Task: Find connections with filter location Charthāwal with filter topic #futurewith filter profile language Spanish with filter current company CBTS with filter school Institute Of Marketing and Management with filter industry Desktop Computing Software Products with filter service category Health Insurance with filter keywords title Biologist
Action: Mouse moved to (510, 64)
Screenshot: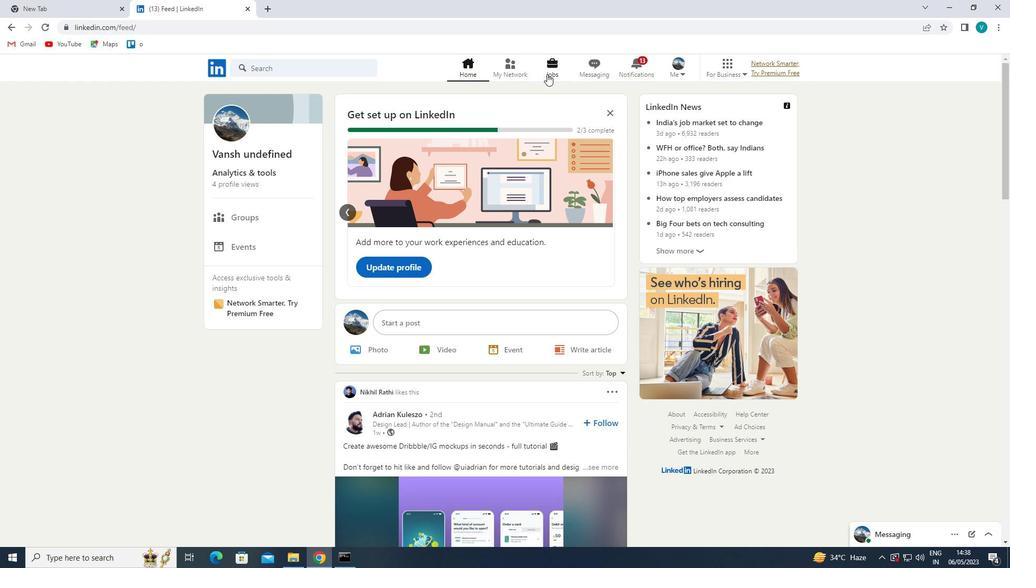 
Action: Mouse pressed left at (510, 64)
Screenshot: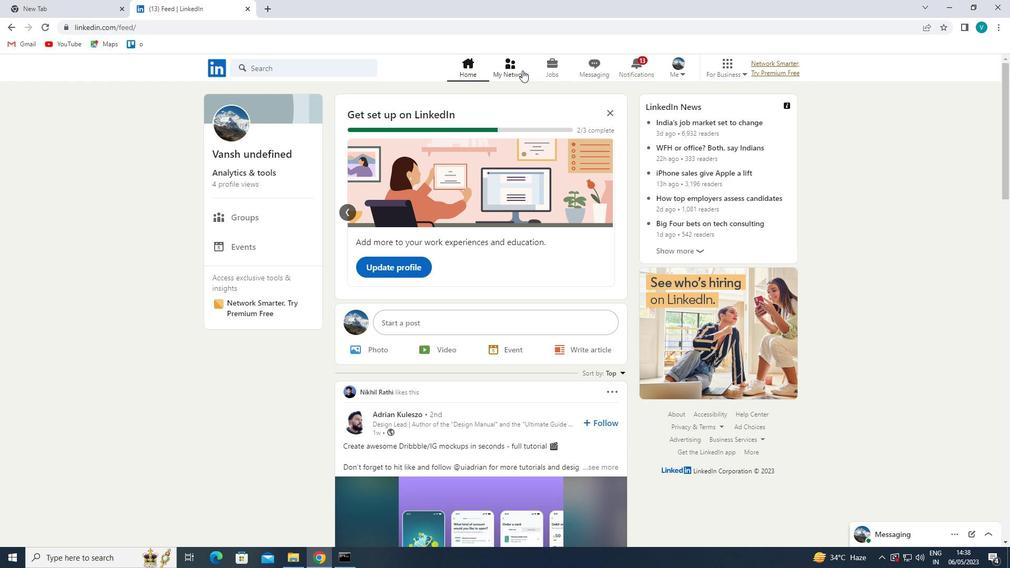 
Action: Mouse moved to (295, 122)
Screenshot: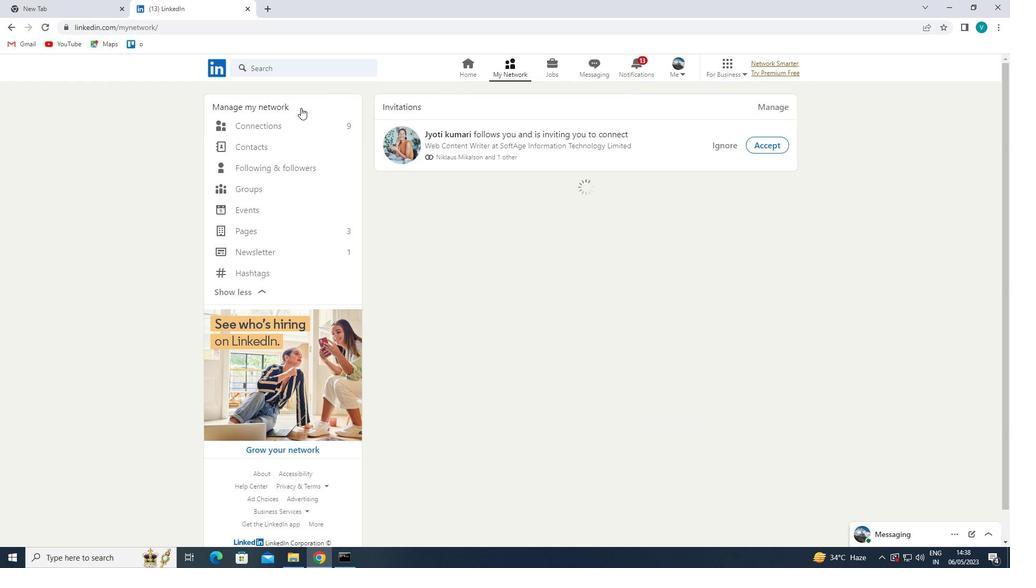 
Action: Mouse pressed left at (295, 122)
Screenshot: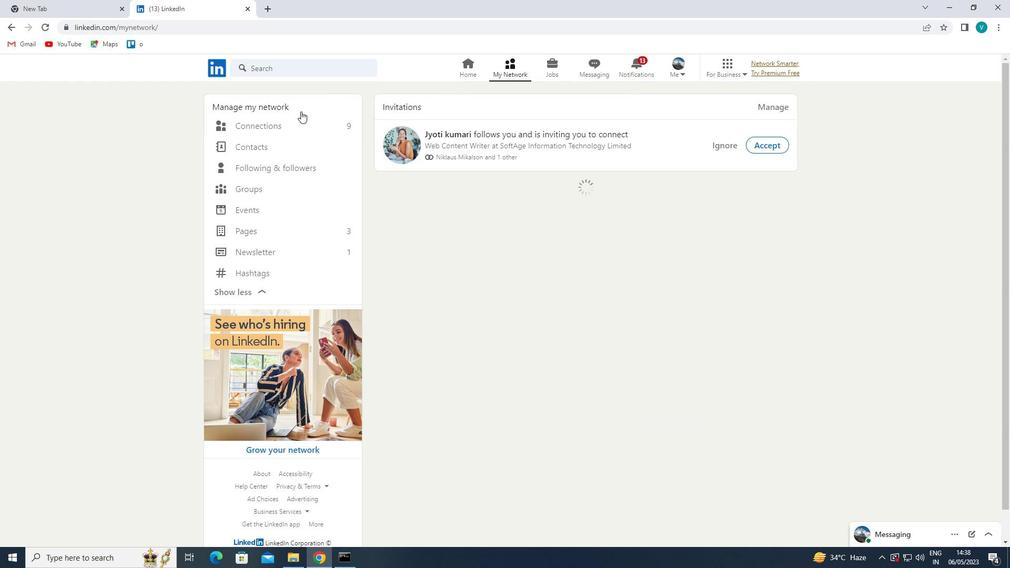 
Action: Mouse moved to (570, 129)
Screenshot: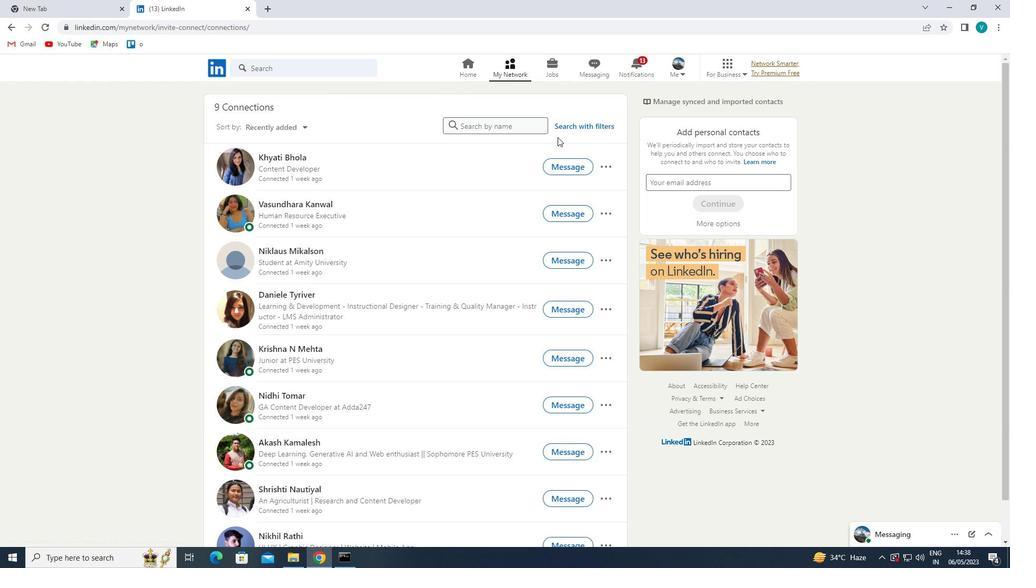 
Action: Mouse pressed left at (570, 129)
Screenshot: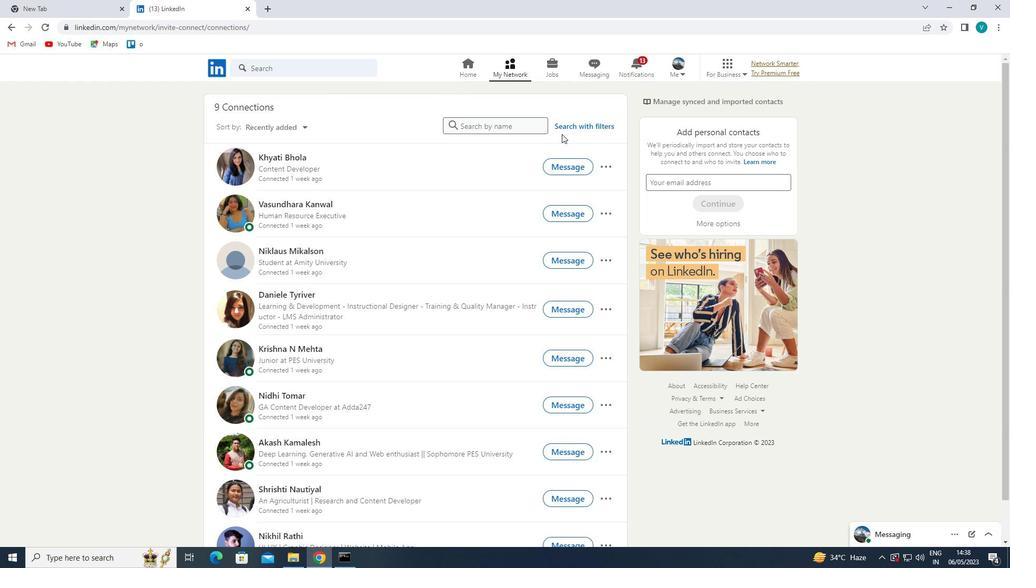 
Action: Mouse moved to (509, 100)
Screenshot: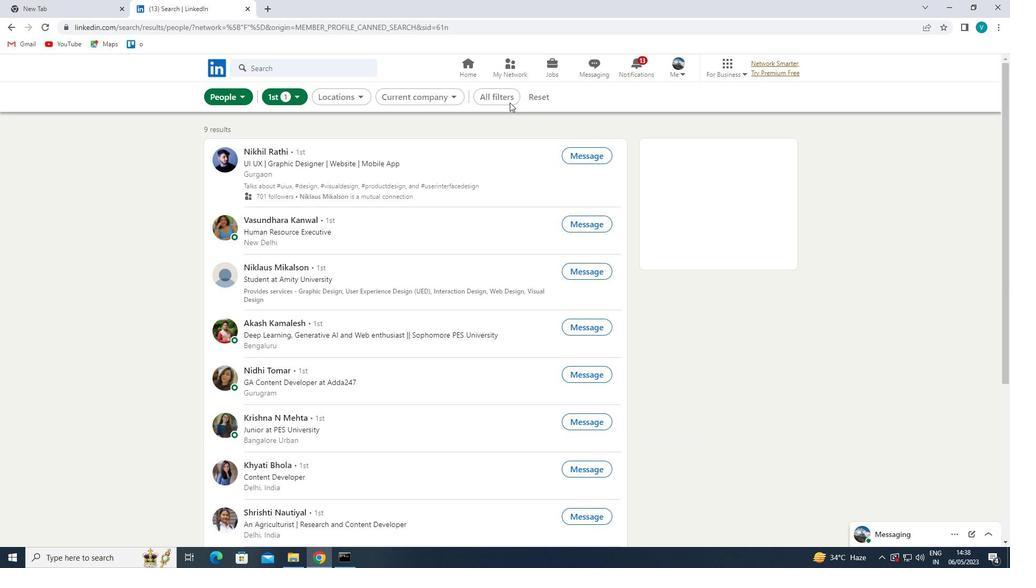 
Action: Mouse pressed left at (509, 100)
Screenshot: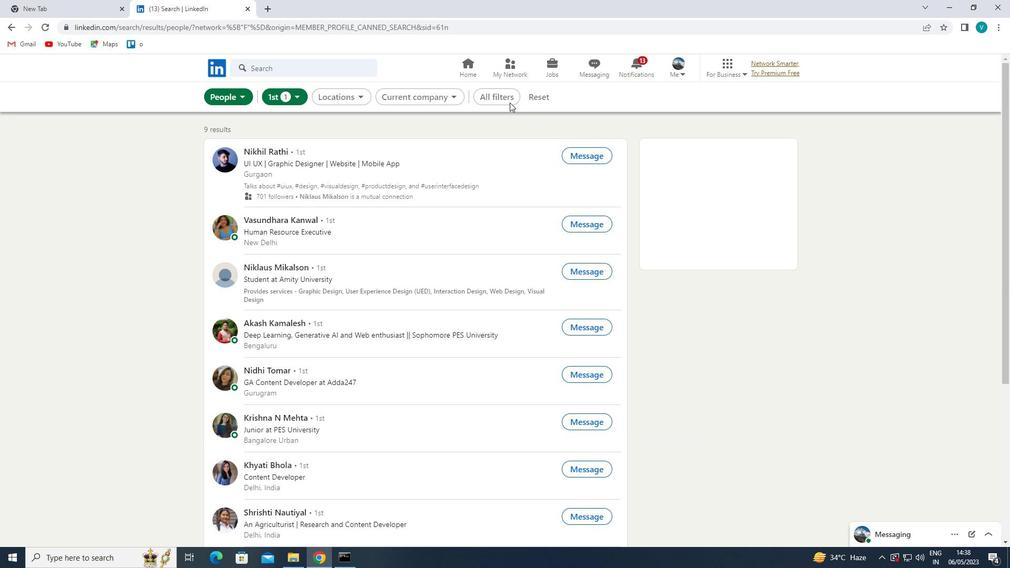 
Action: Mouse moved to (826, 193)
Screenshot: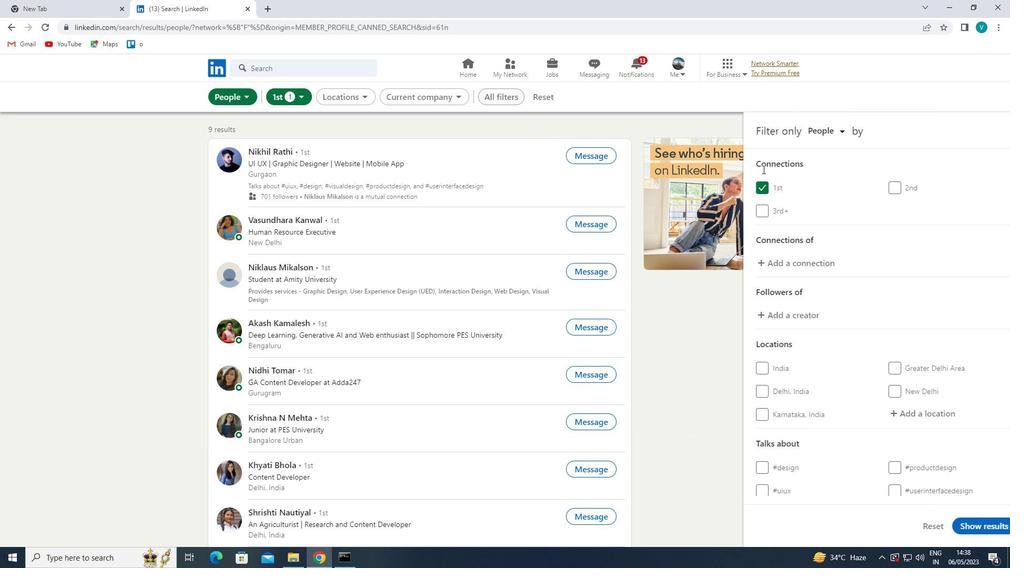 
Action: Mouse scrolled (826, 192) with delta (0, 0)
Screenshot: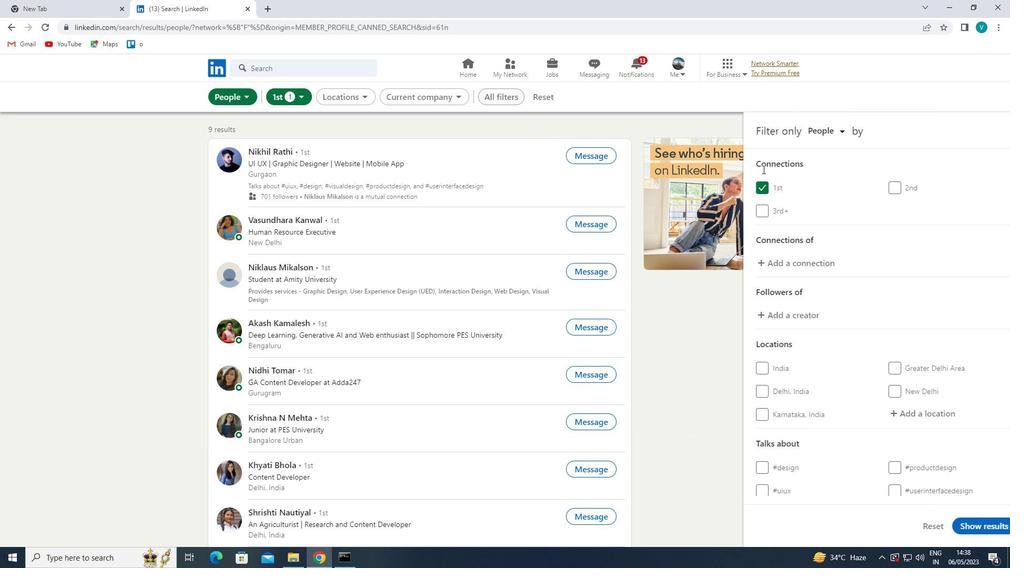 
Action: Mouse moved to (834, 200)
Screenshot: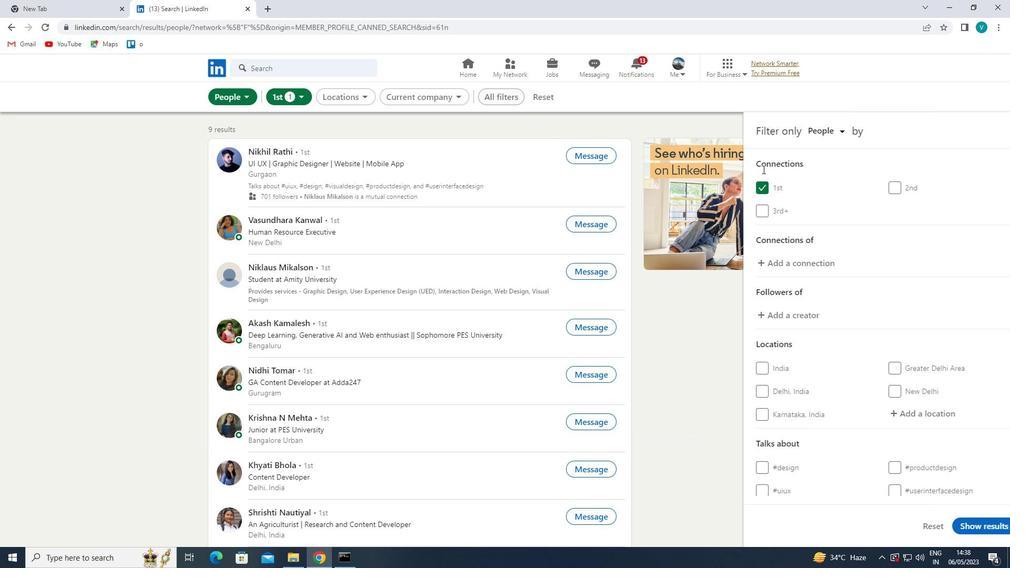 
Action: Mouse scrolled (834, 200) with delta (0, 0)
Screenshot: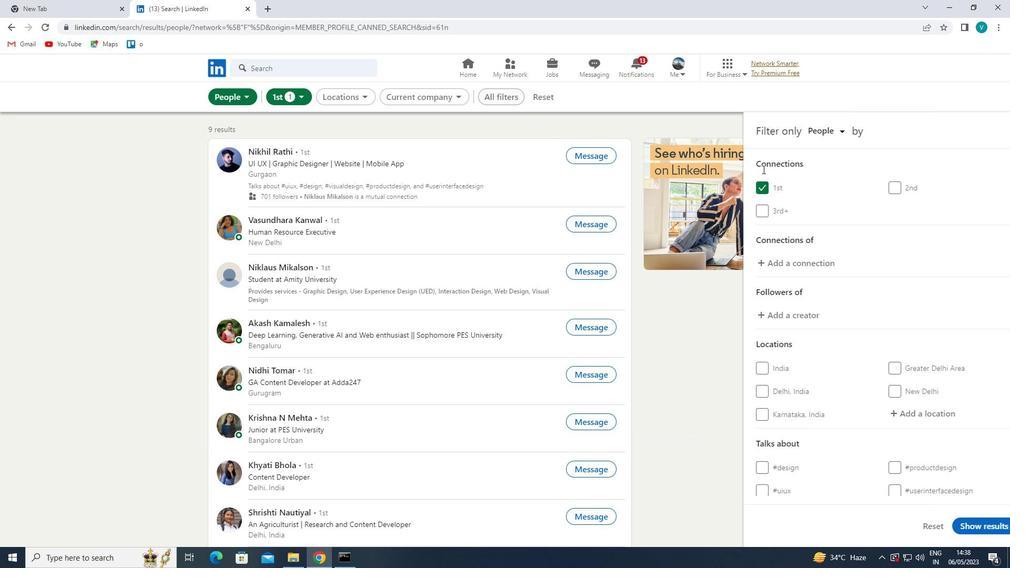 
Action: Mouse moved to (837, 203)
Screenshot: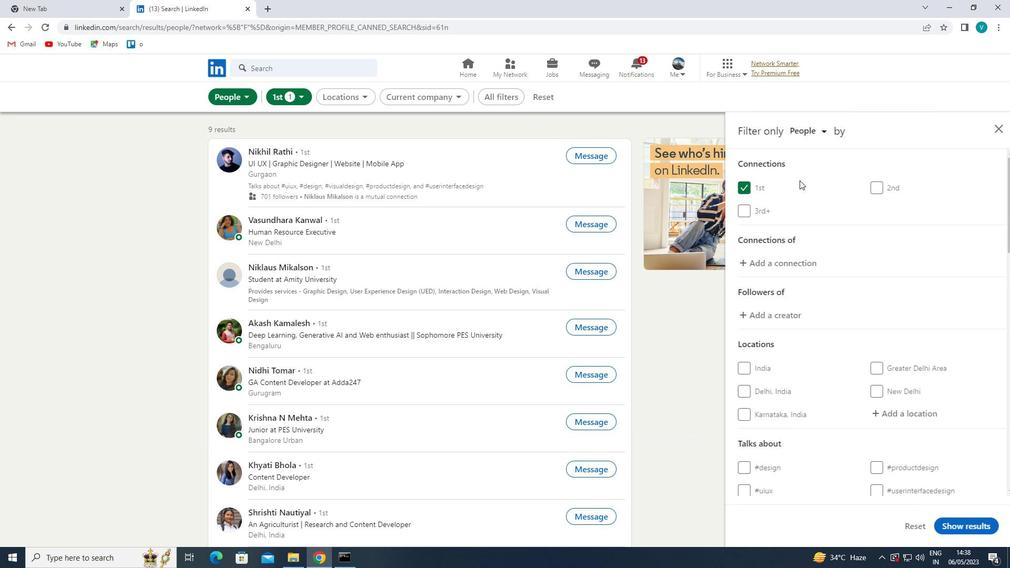 
Action: Mouse scrolled (837, 202) with delta (0, 0)
Screenshot: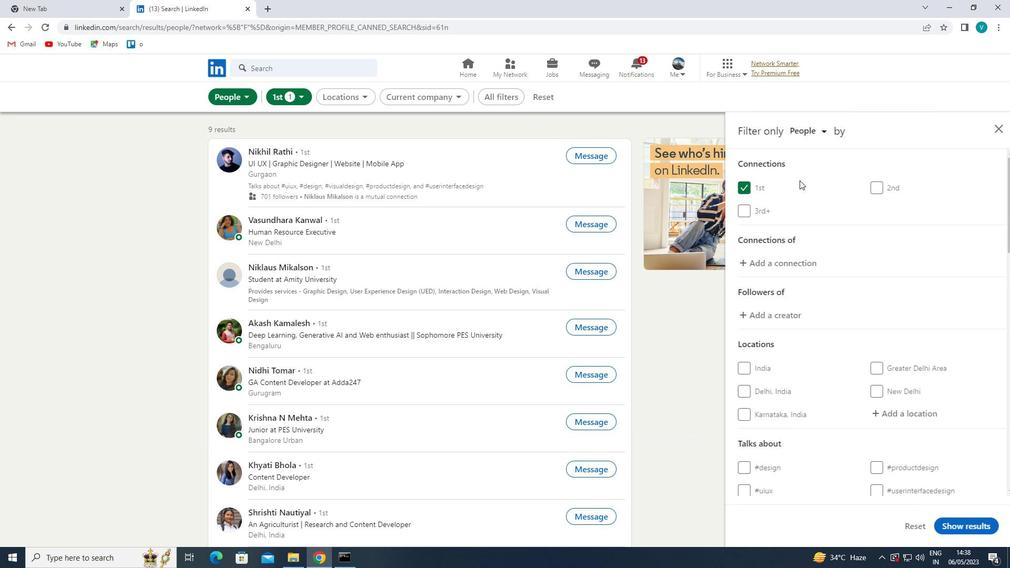 
Action: Mouse moved to (915, 260)
Screenshot: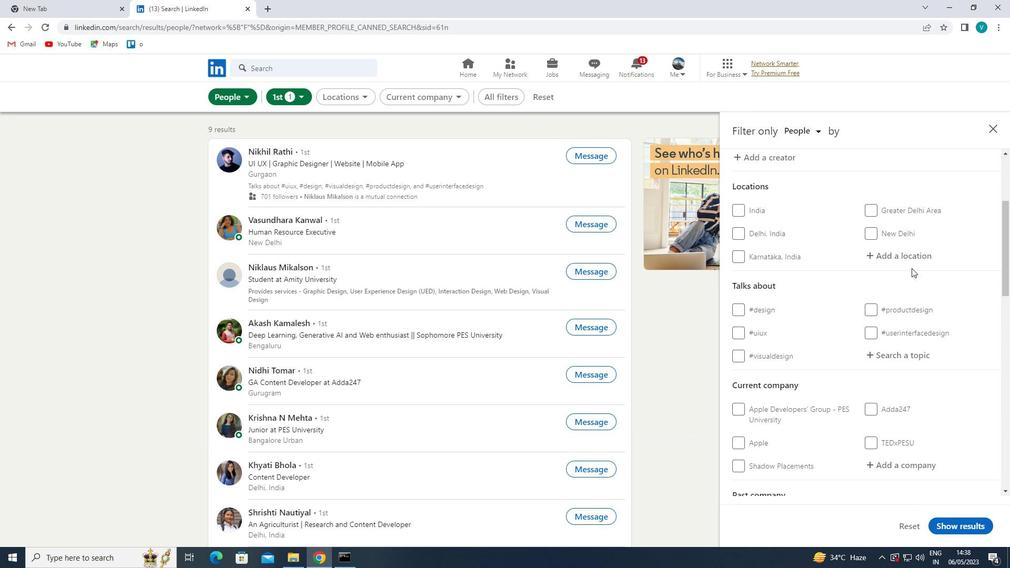 
Action: Mouse pressed left at (915, 260)
Screenshot: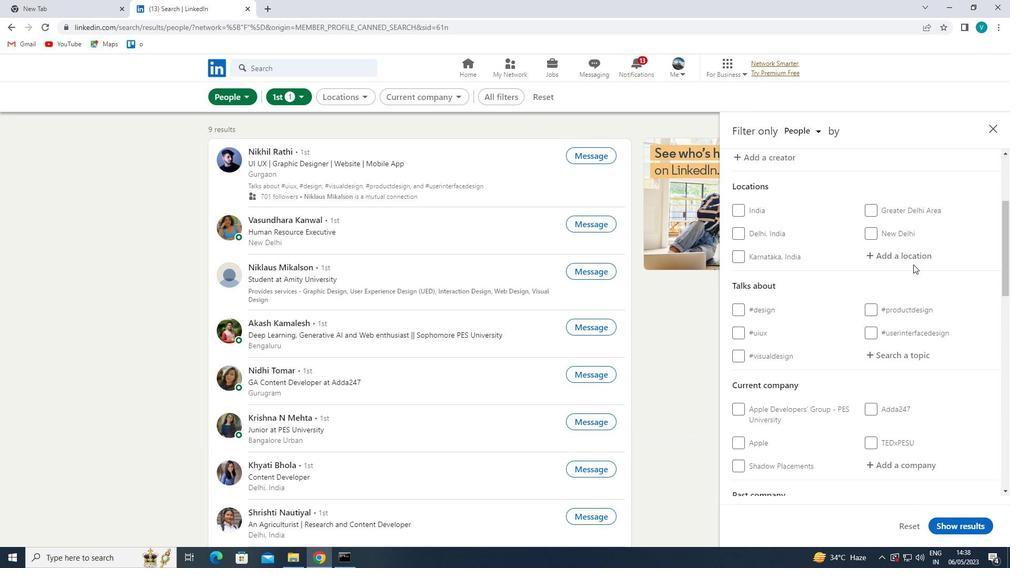
Action: Mouse moved to (690, 207)
Screenshot: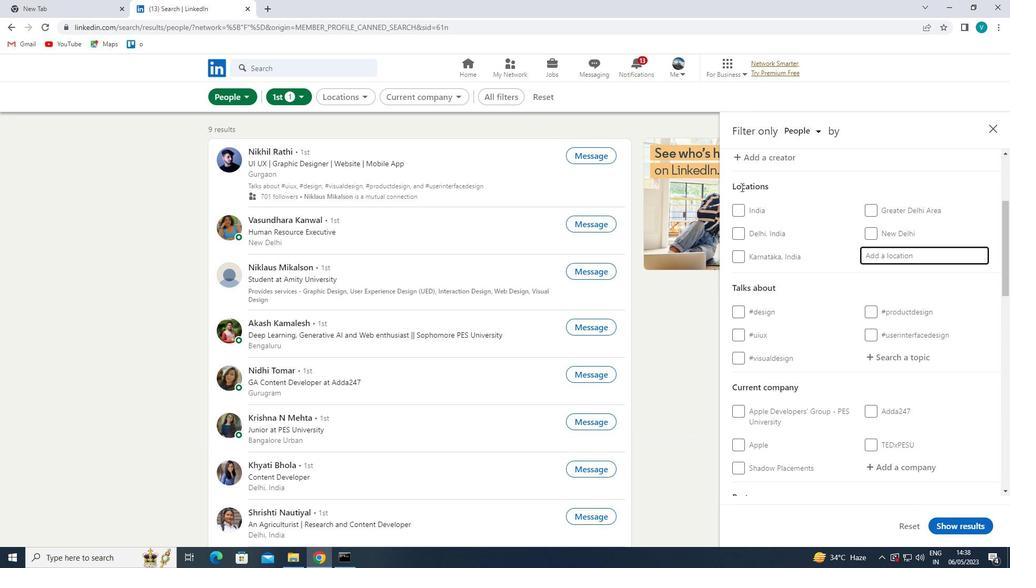 
Action: Key pressed <Key.shift>
Screenshot: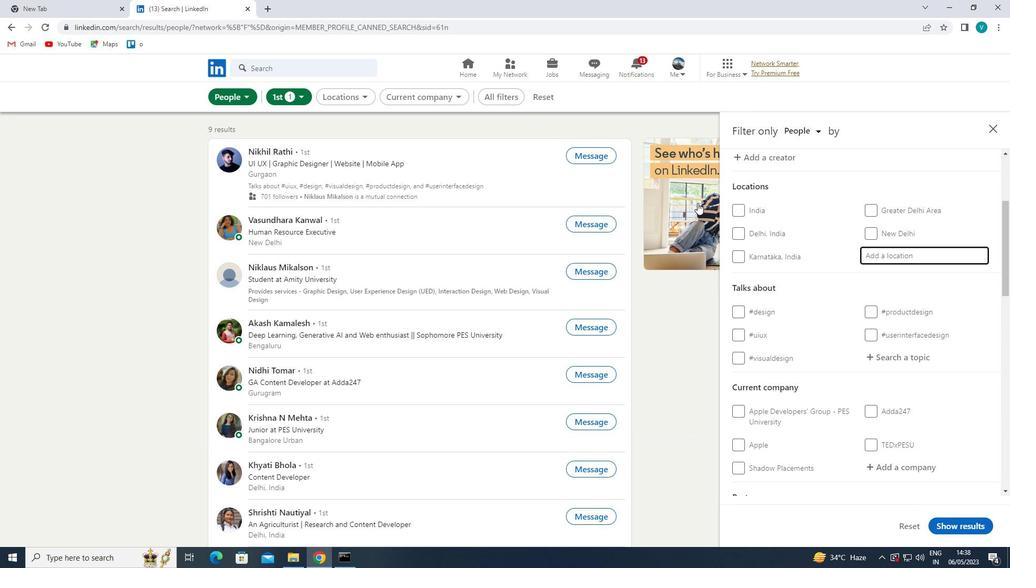 
Action: Mouse moved to (689, 208)
Screenshot: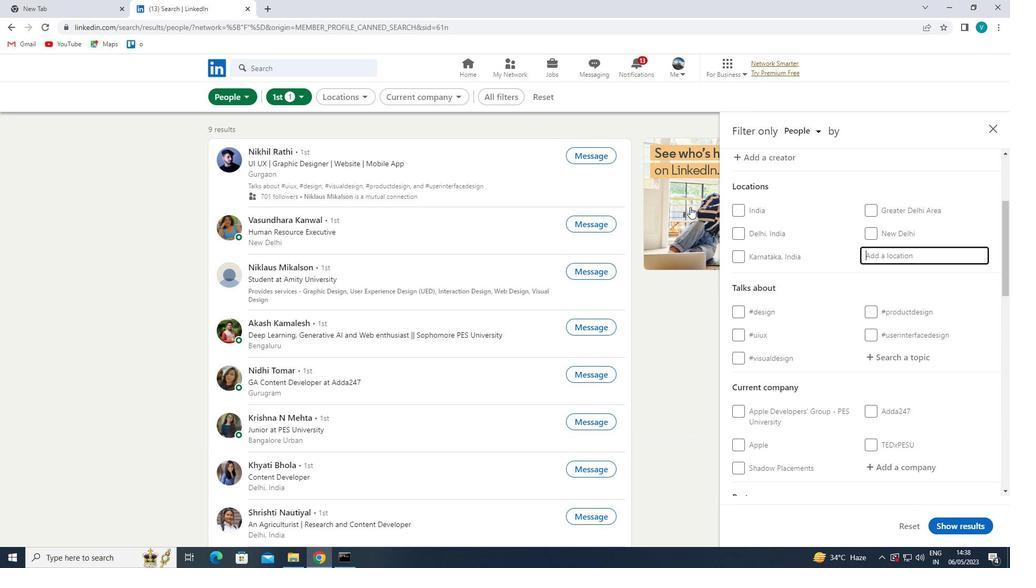 
Action: Key pressed CH
Screenshot: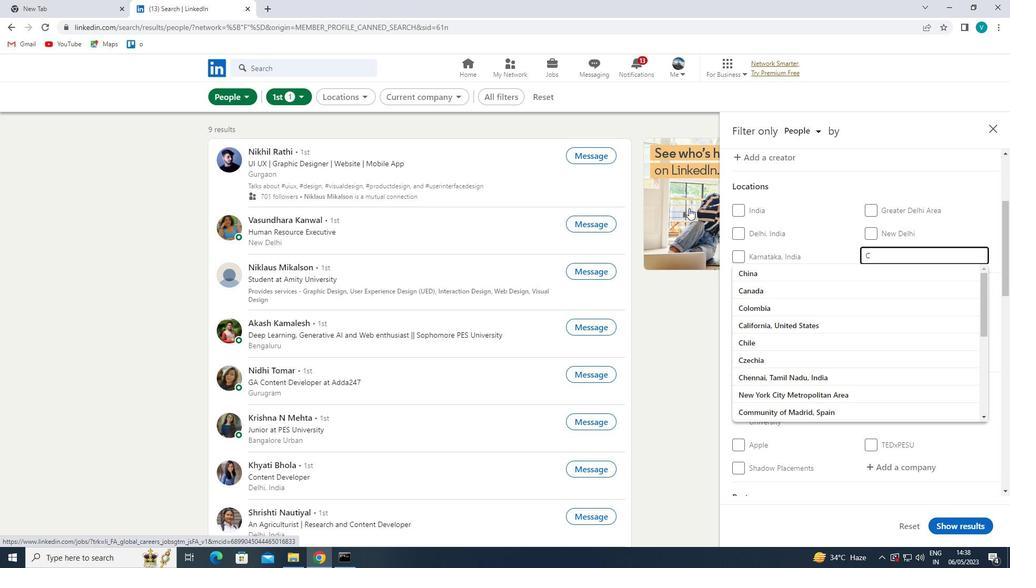
Action: Mouse moved to (689, 208)
Screenshot: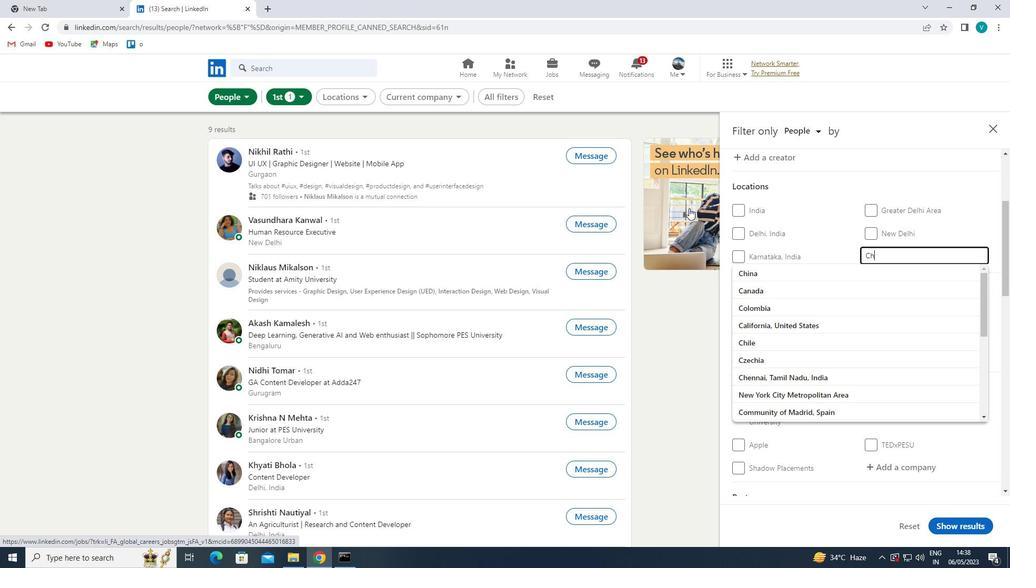 
Action: Key pressed A
Screenshot: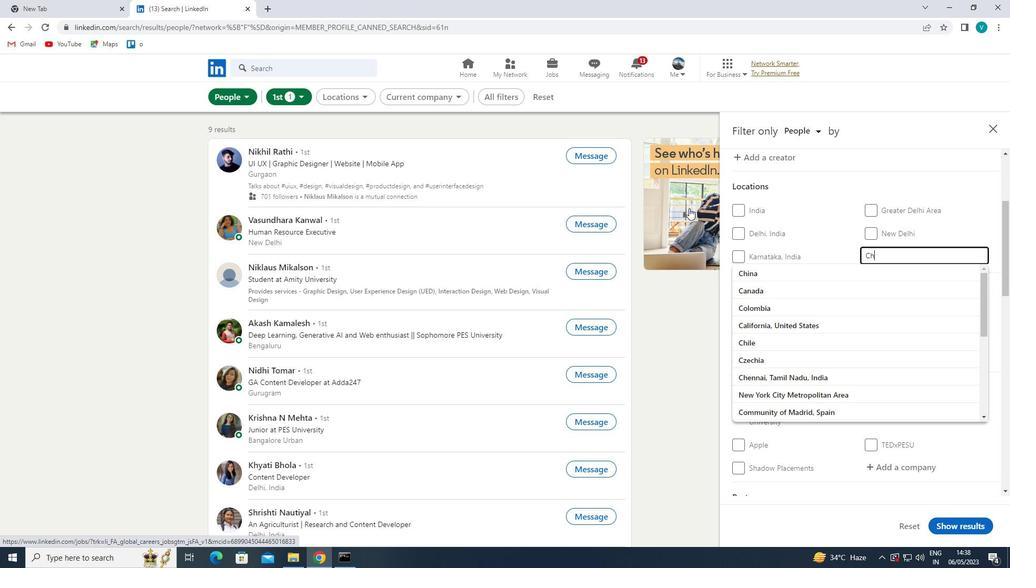 
Action: Mouse moved to (682, 213)
Screenshot: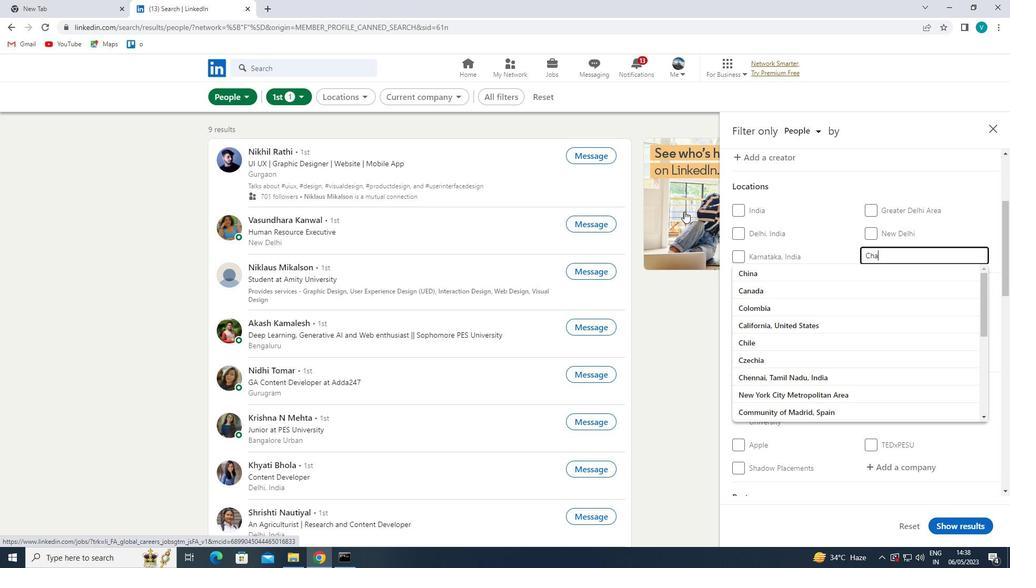 
Action: Key pressed R
Screenshot: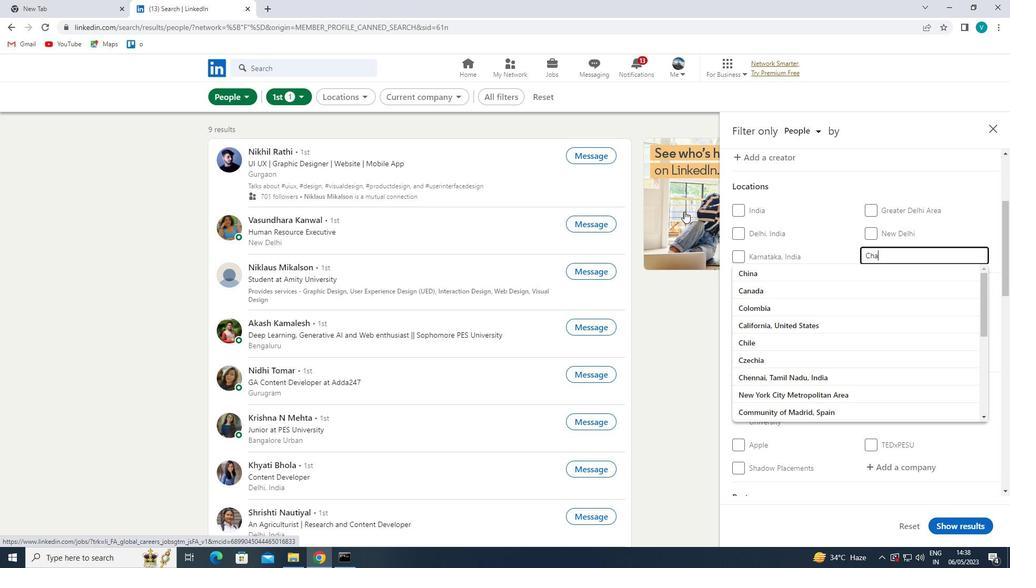 
Action: Mouse moved to (680, 214)
Screenshot: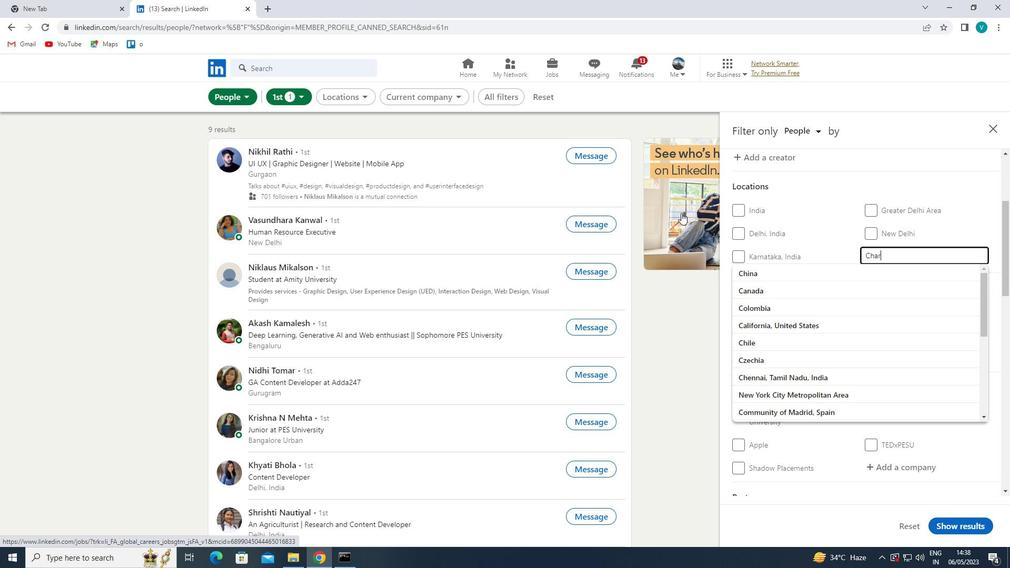
Action: Key pressed T
Screenshot: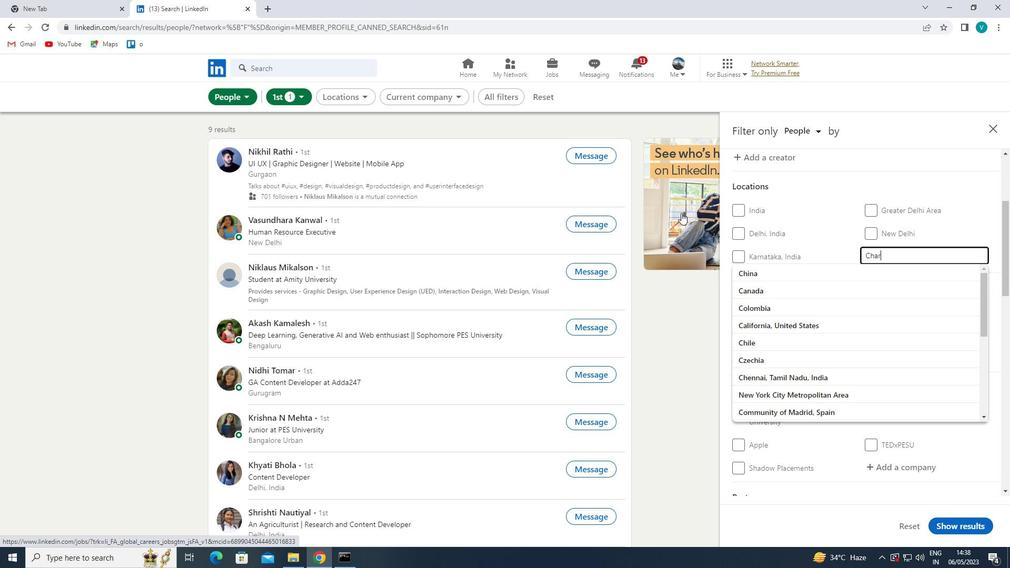 
Action: Mouse moved to (679, 214)
Screenshot: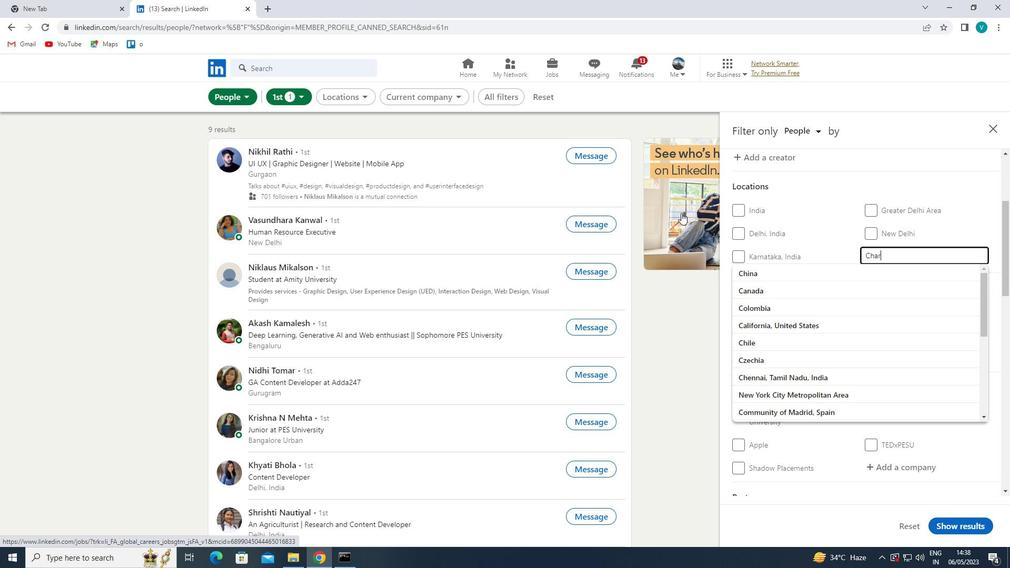 
Action: Key pressed HAWAL
Screenshot: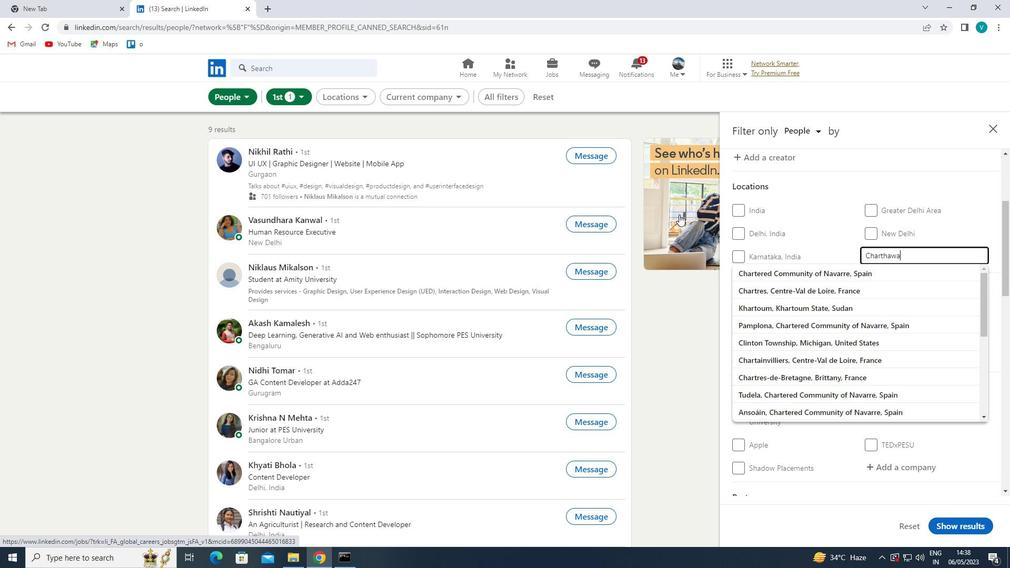 
Action: Mouse moved to (849, 259)
Screenshot: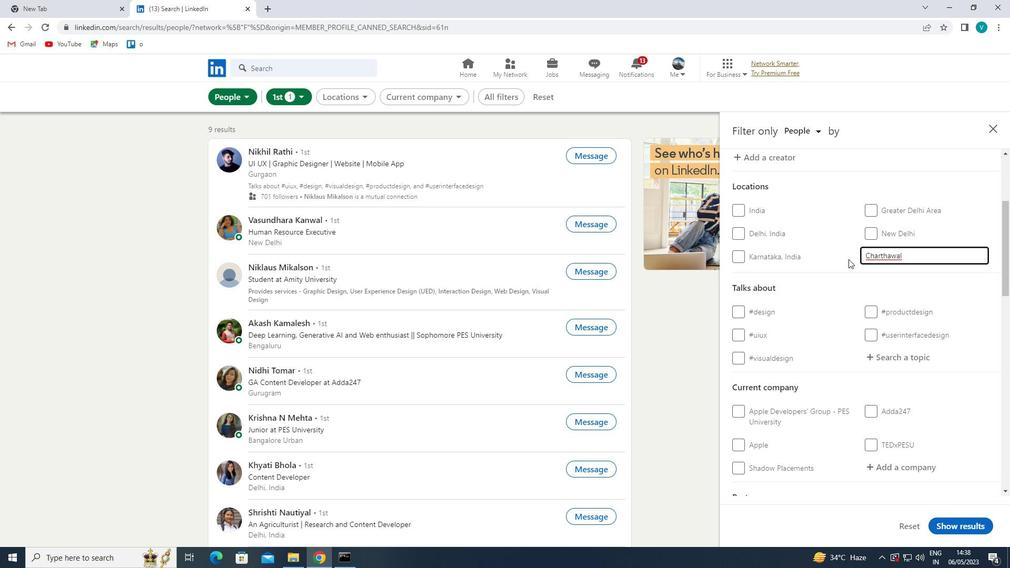 
Action: Mouse pressed left at (849, 259)
Screenshot: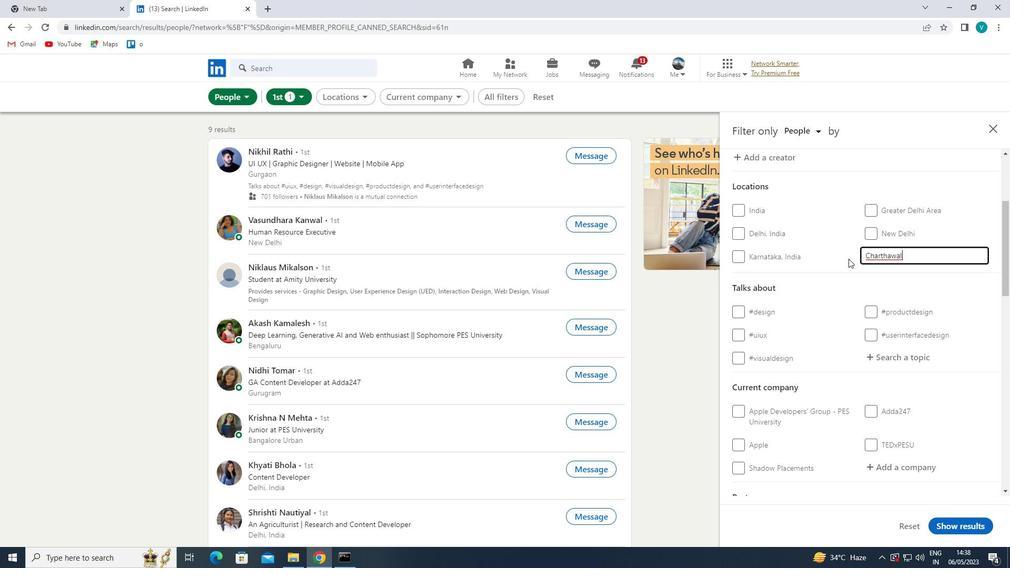 
Action: Mouse scrolled (849, 258) with delta (0, 0)
Screenshot: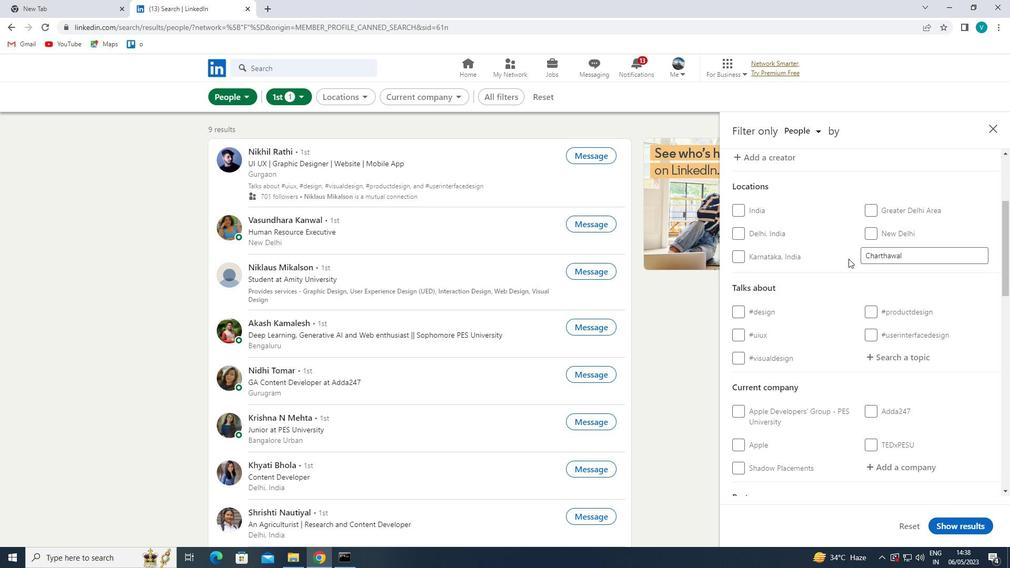 
Action: Mouse scrolled (849, 258) with delta (0, 0)
Screenshot: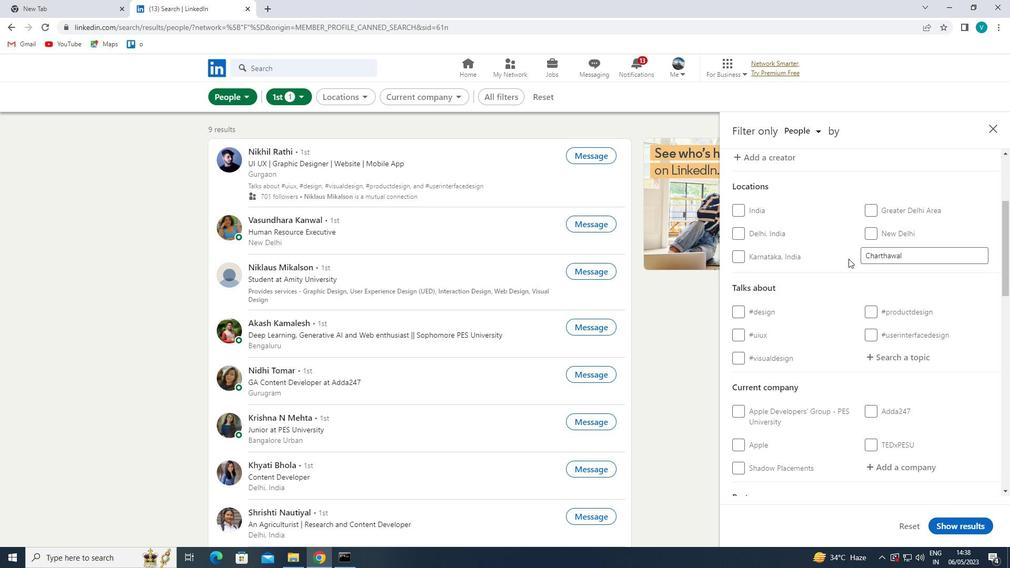 
Action: Mouse moved to (899, 246)
Screenshot: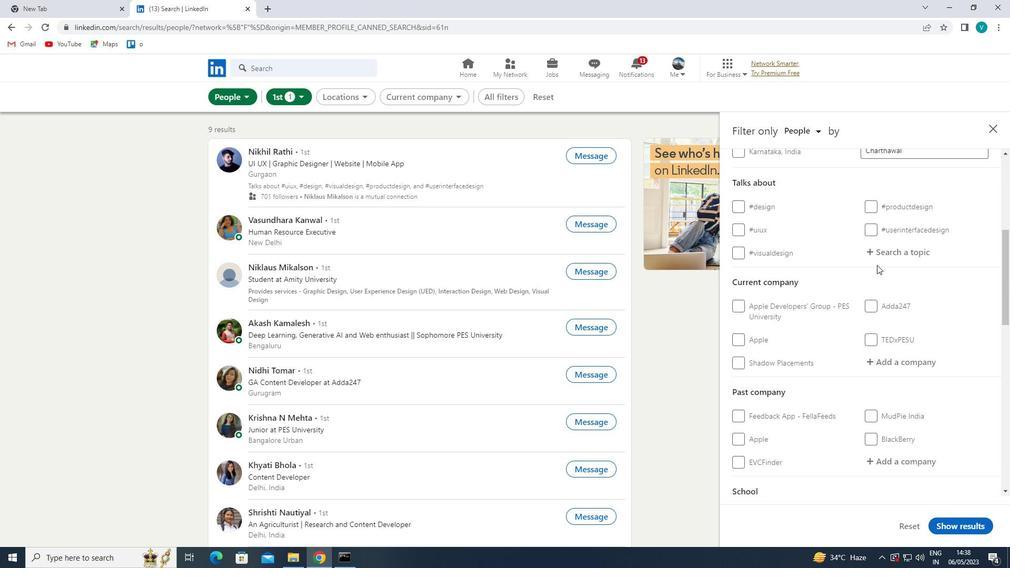 
Action: Mouse pressed left at (899, 246)
Screenshot: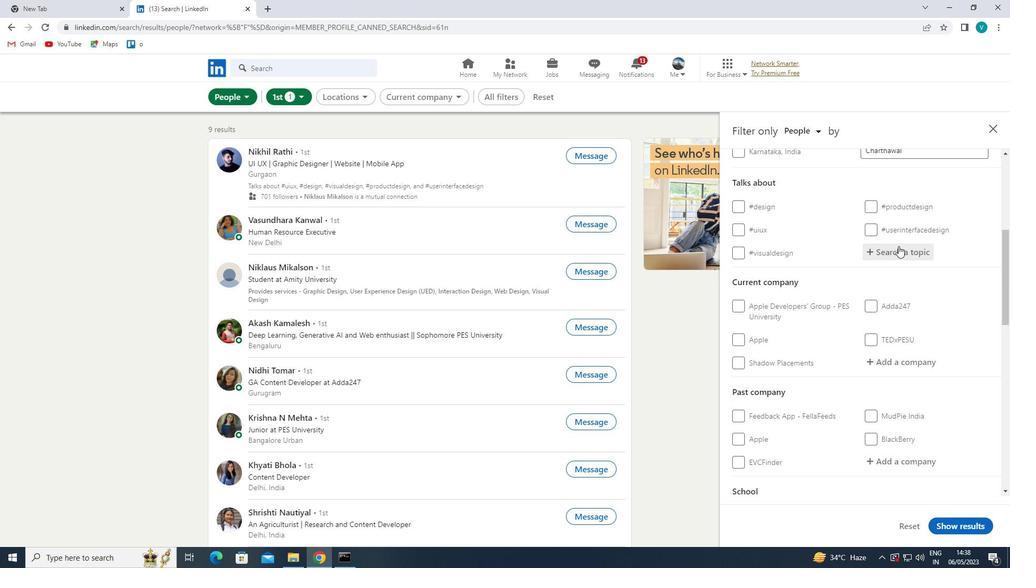
Action: Mouse moved to (815, 195)
Screenshot: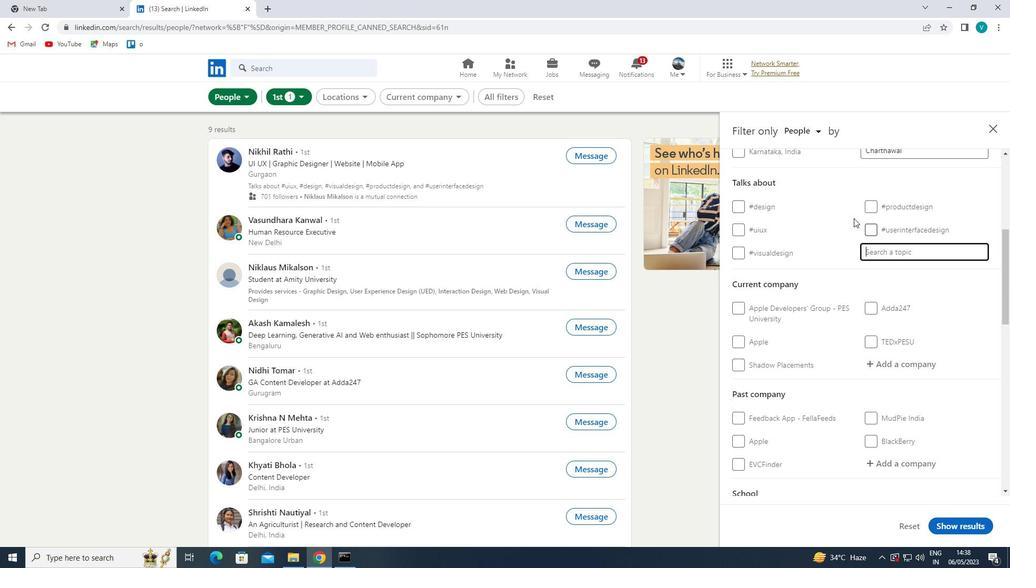 
Action: Key pressed FUTURE
Screenshot: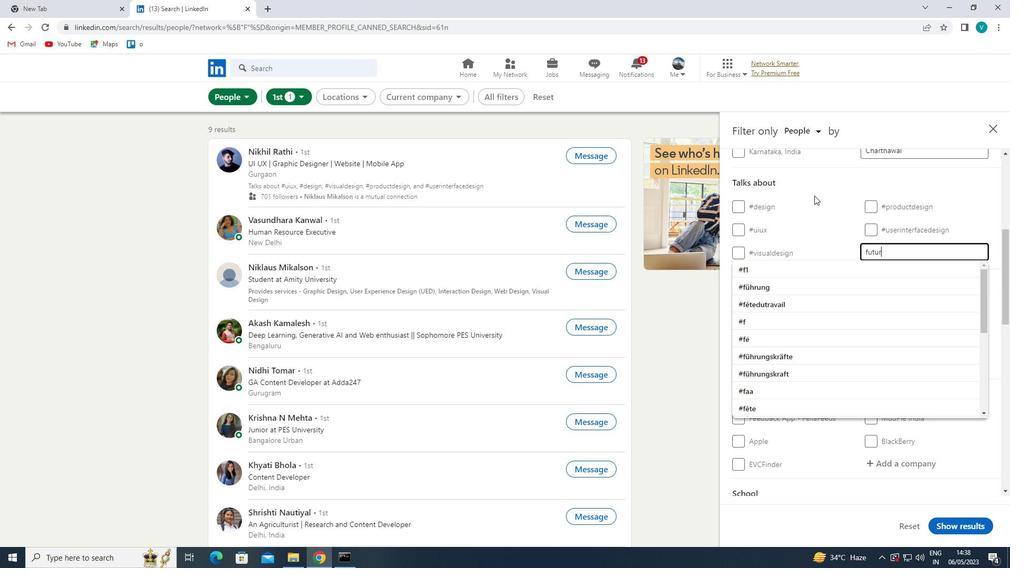 
Action: Mouse moved to (811, 274)
Screenshot: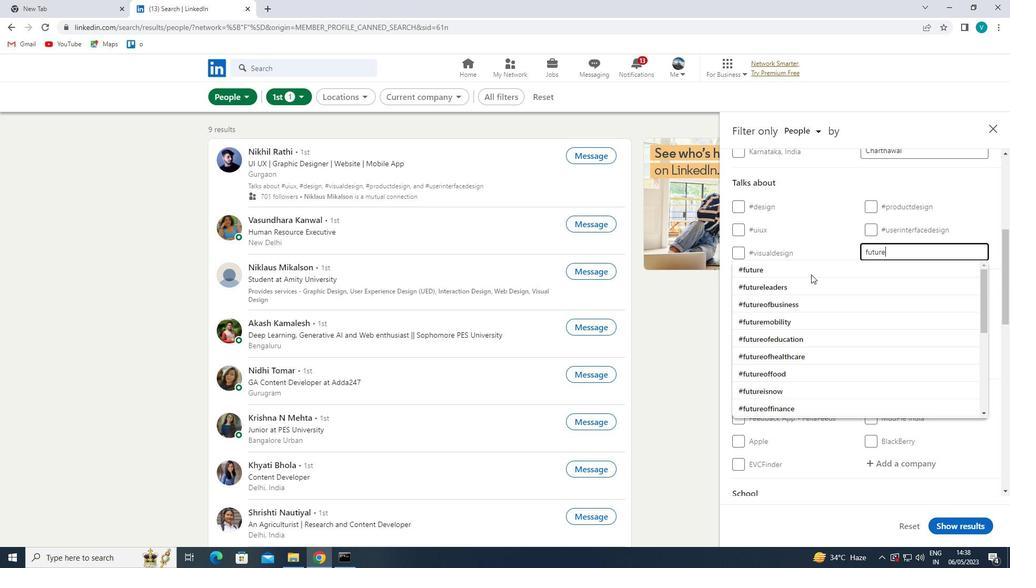 
Action: Mouse pressed left at (811, 274)
Screenshot: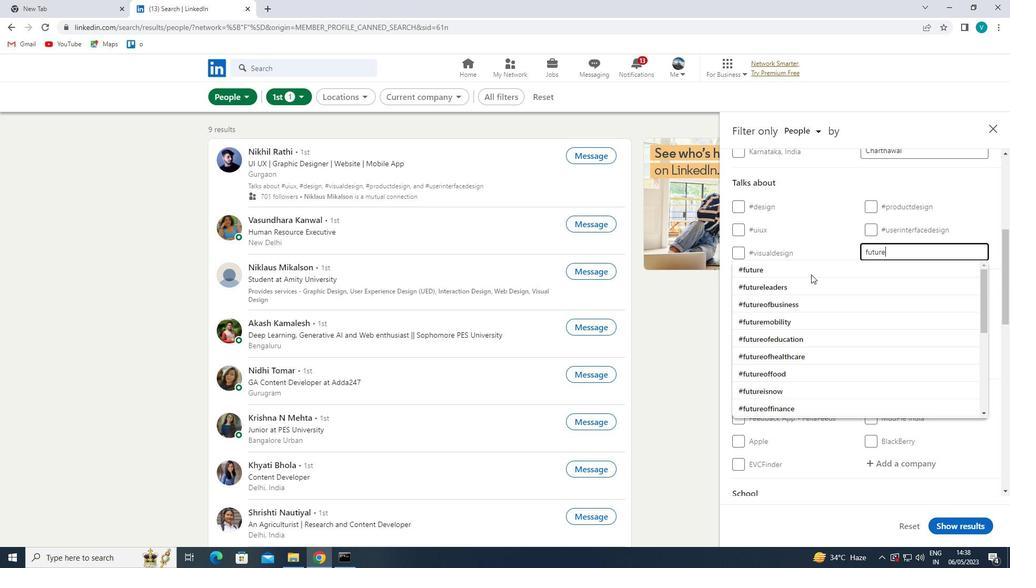 
Action: Mouse moved to (815, 271)
Screenshot: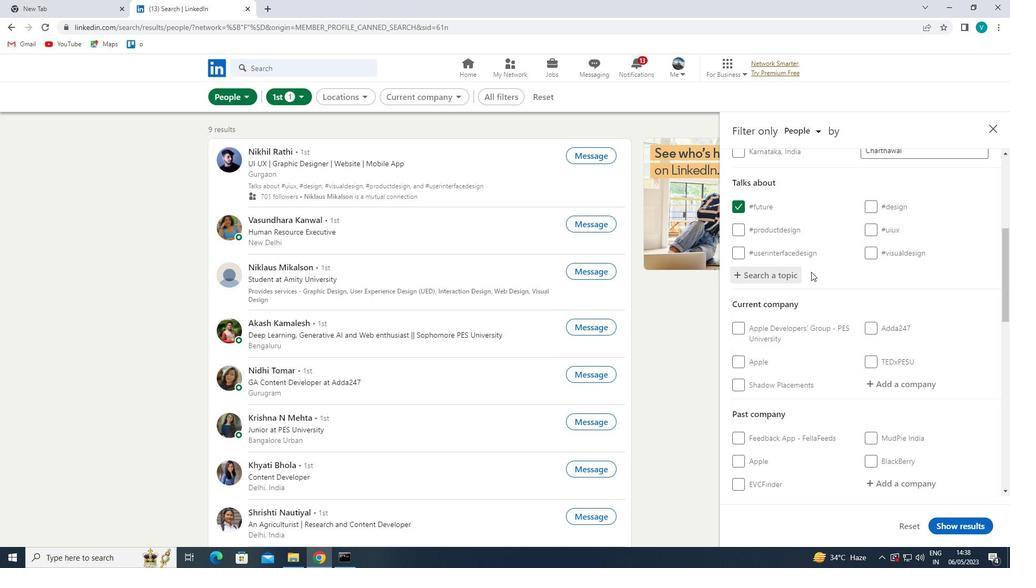 
Action: Mouse scrolled (815, 270) with delta (0, 0)
Screenshot: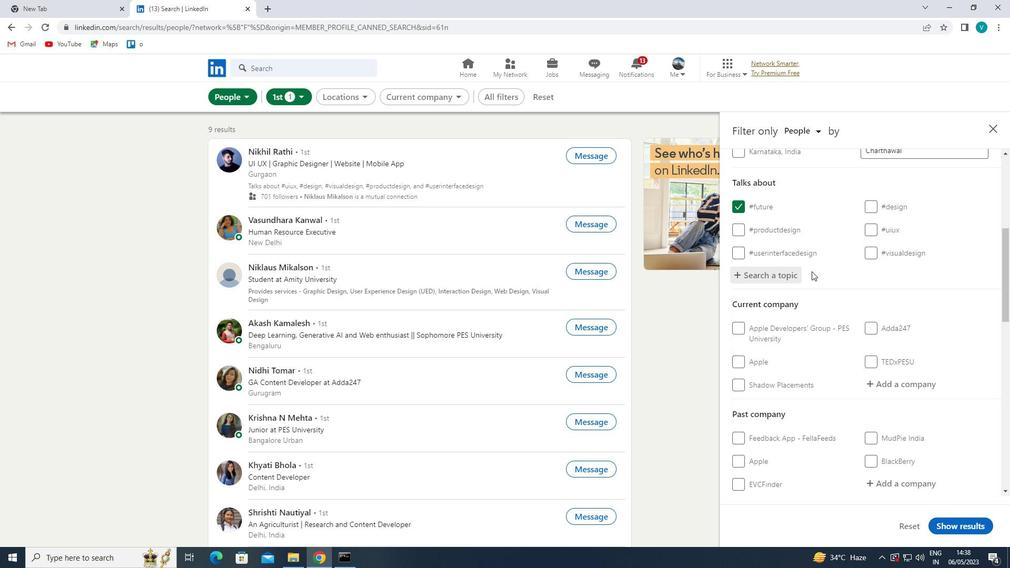 
Action: Mouse moved to (818, 272)
Screenshot: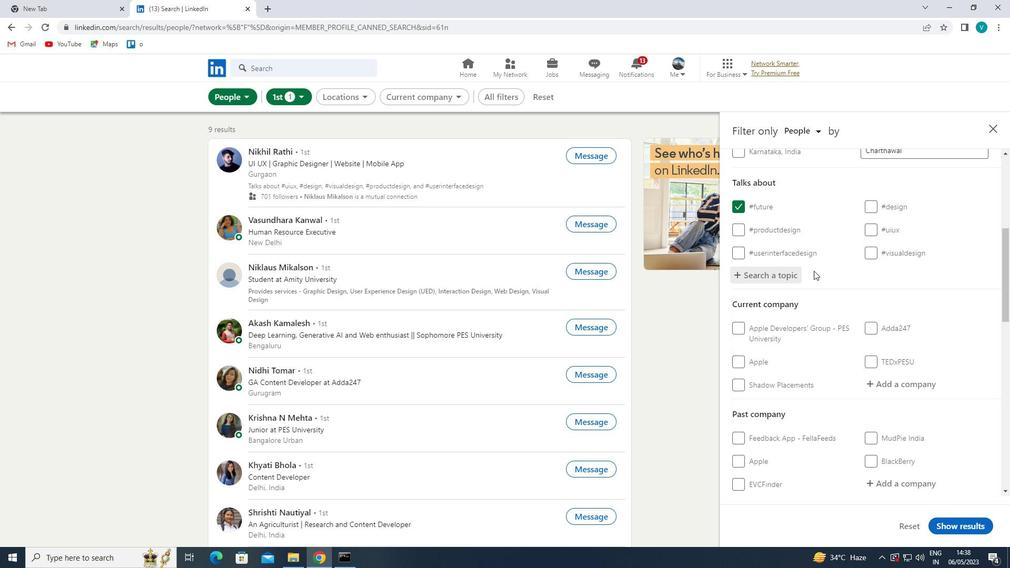
Action: Mouse scrolled (818, 271) with delta (0, 0)
Screenshot: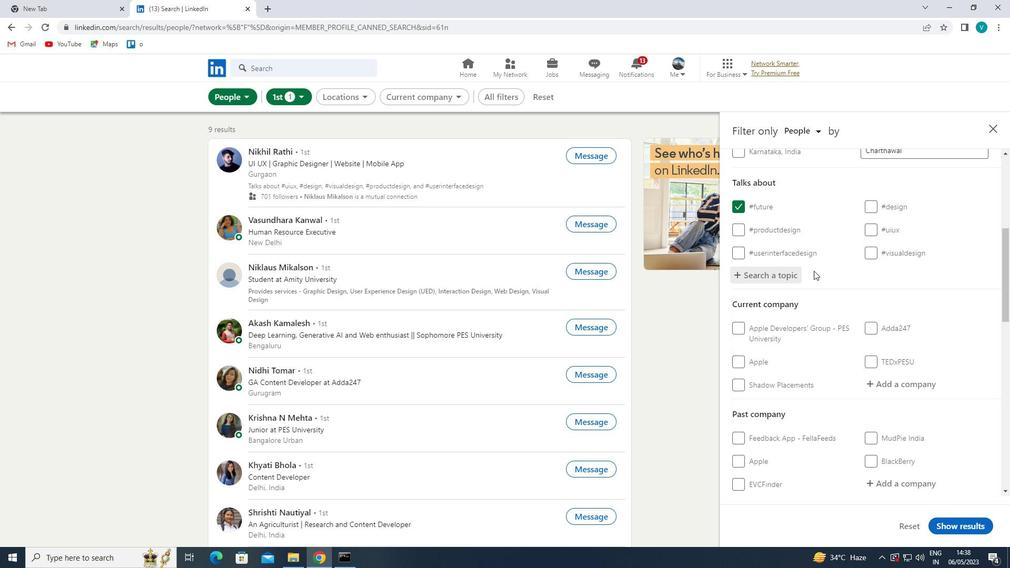 
Action: Mouse moved to (891, 281)
Screenshot: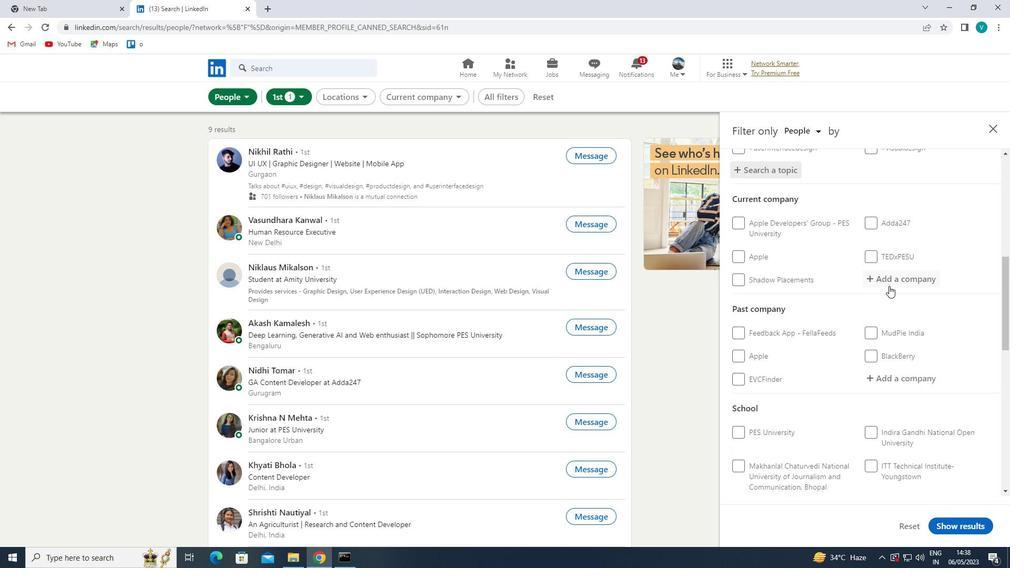 
Action: Mouse pressed left at (891, 281)
Screenshot: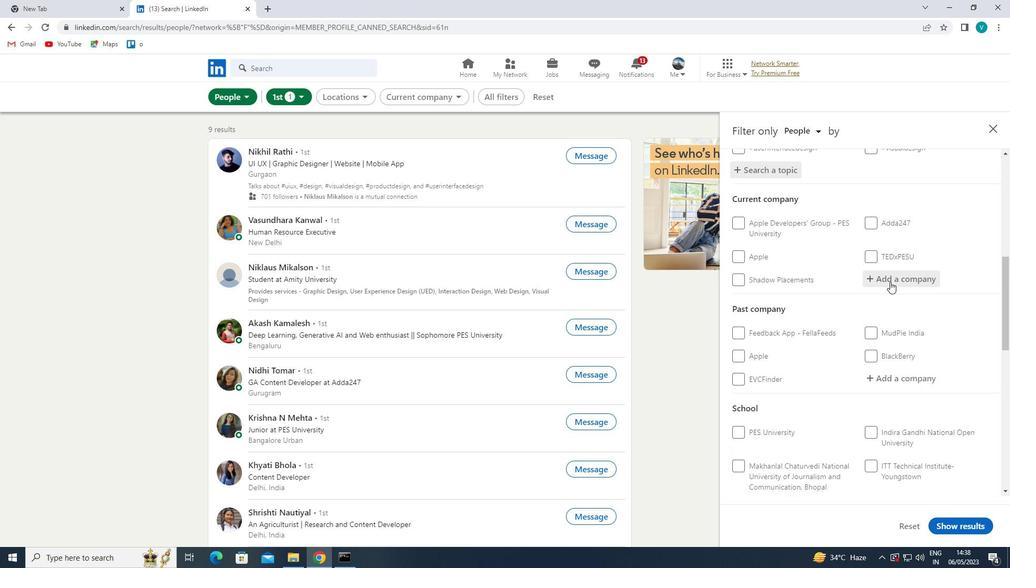 
Action: Mouse moved to (895, 278)
Screenshot: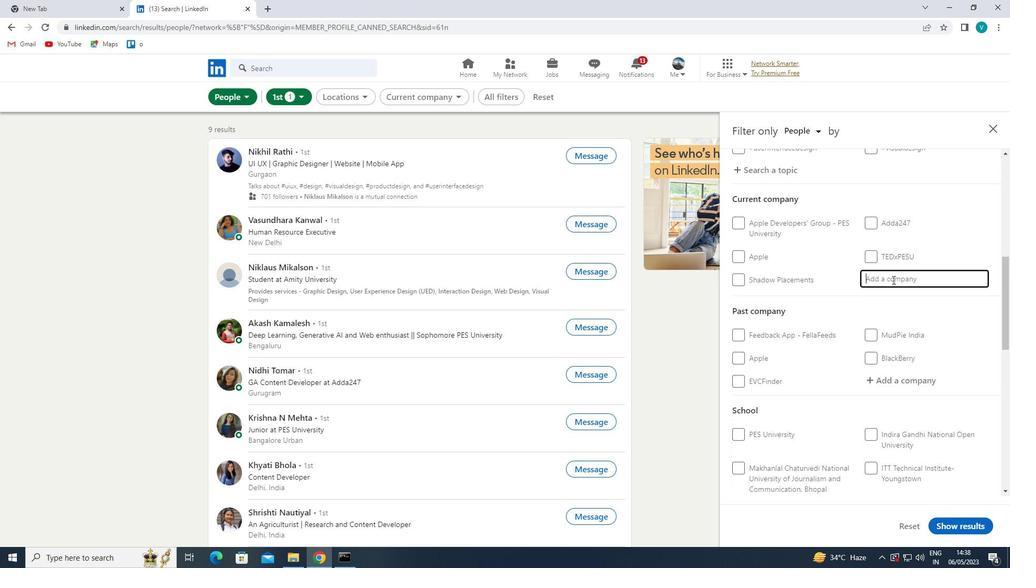 
Action: Key pressed <Key.shift>C
Screenshot: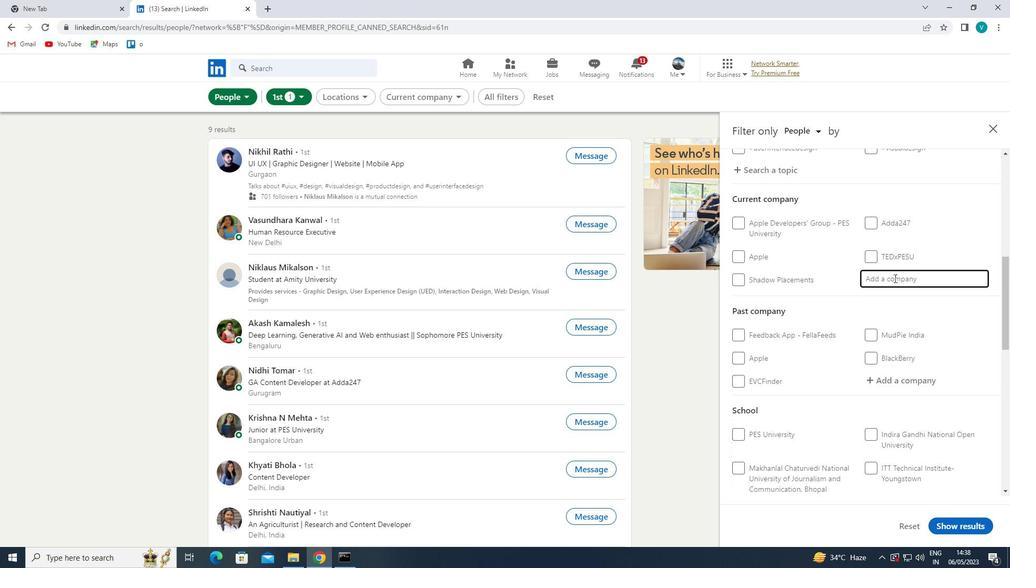 
Action: Mouse moved to (801, 344)
Screenshot: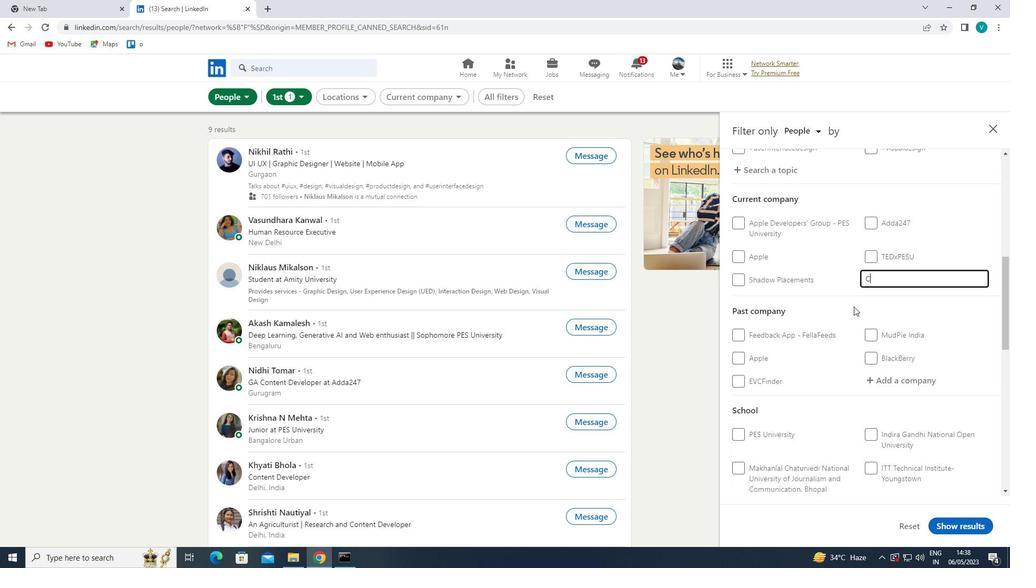
Action: Key pressed BTS
Screenshot: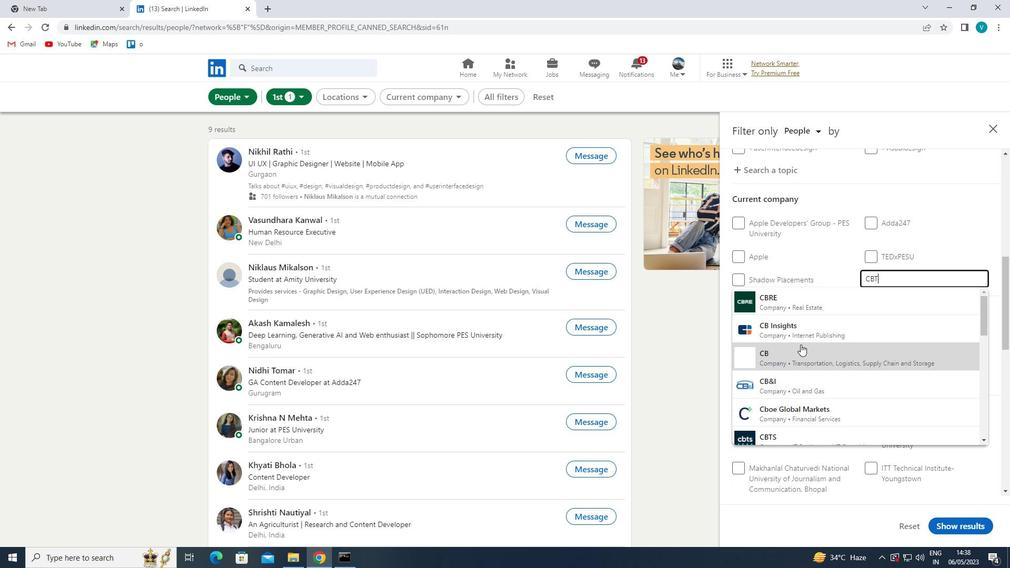 
Action: Mouse moved to (848, 305)
Screenshot: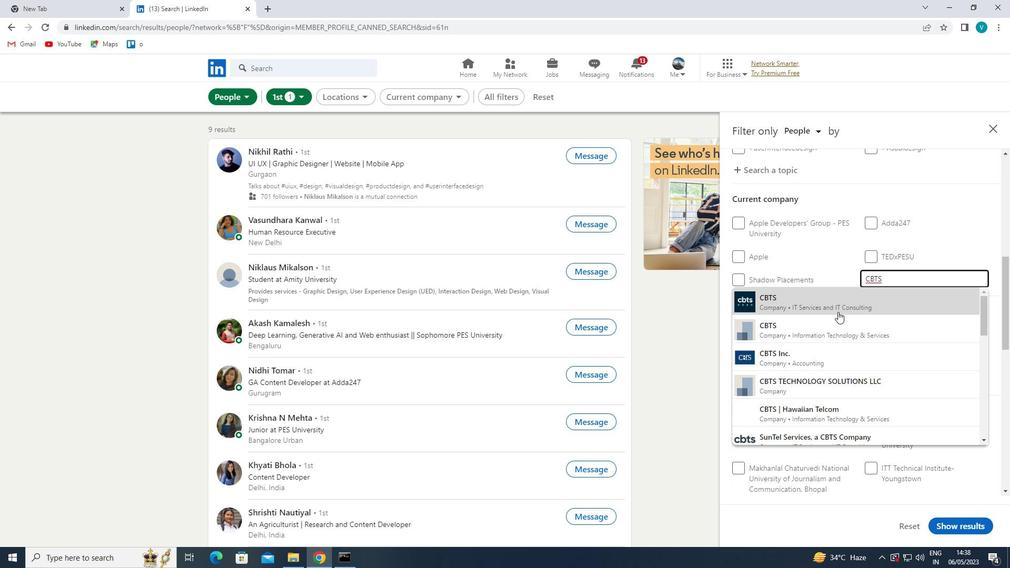 
Action: Mouse pressed left at (848, 305)
Screenshot: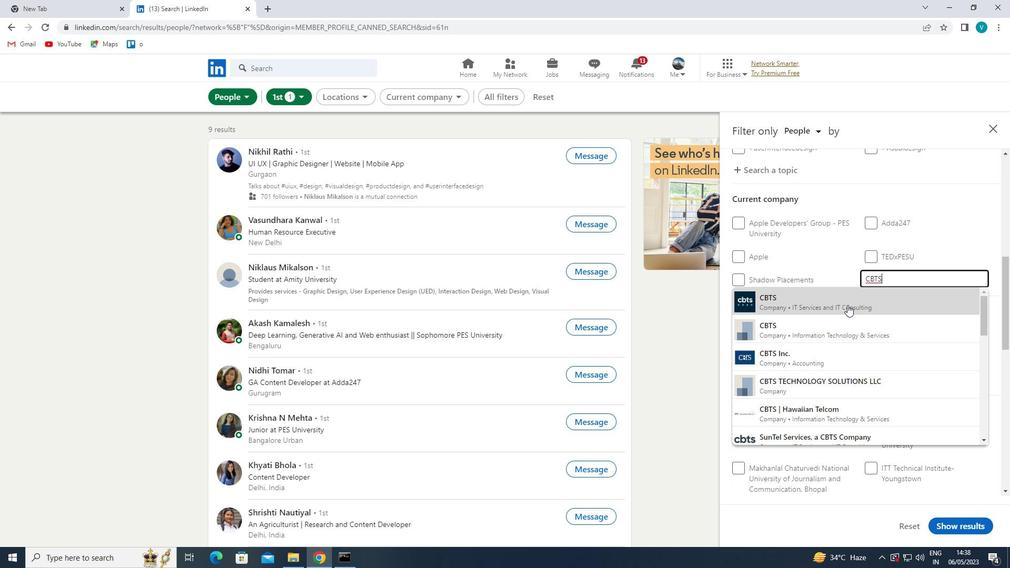 
Action: Mouse scrolled (848, 304) with delta (0, 0)
Screenshot: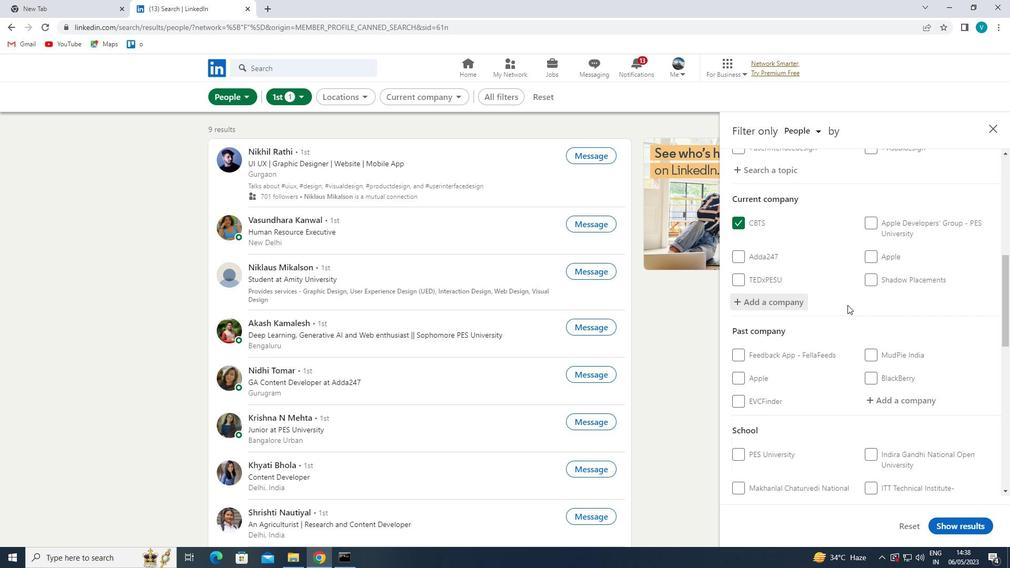 
Action: Mouse scrolled (848, 304) with delta (0, 0)
Screenshot: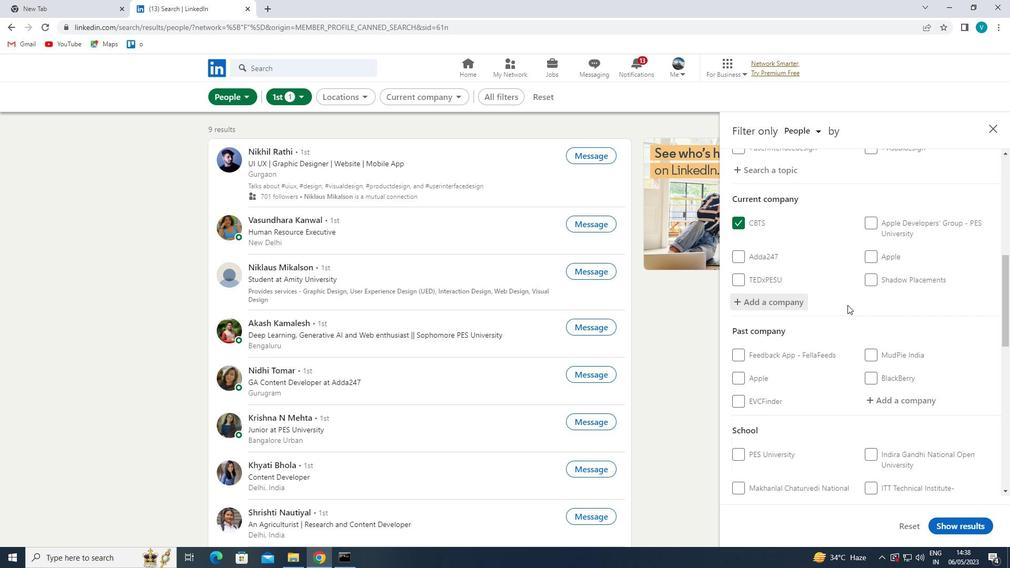 
Action: Mouse scrolled (848, 304) with delta (0, 0)
Screenshot: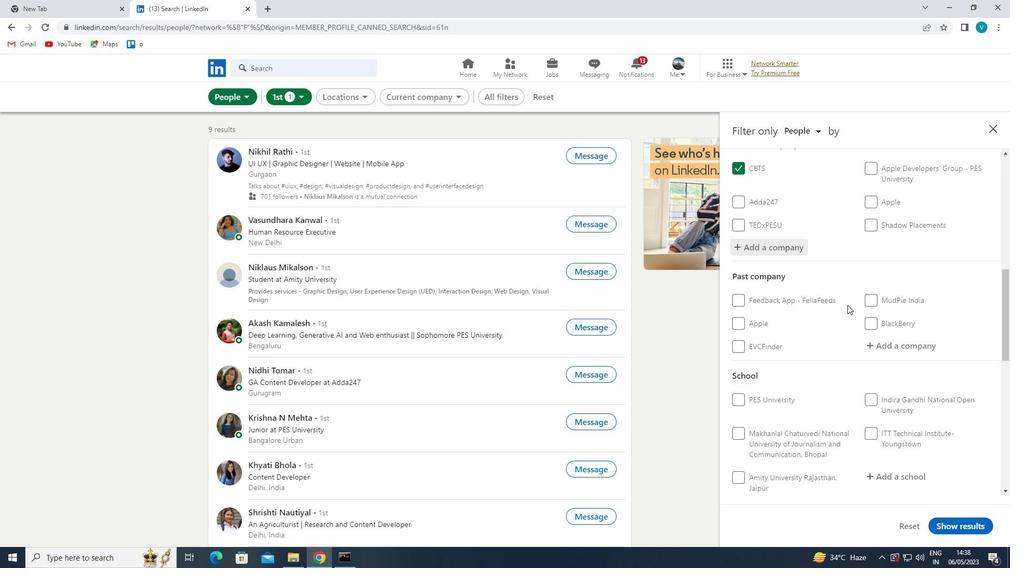 
Action: Mouse scrolled (848, 304) with delta (0, 0)
Screenshot: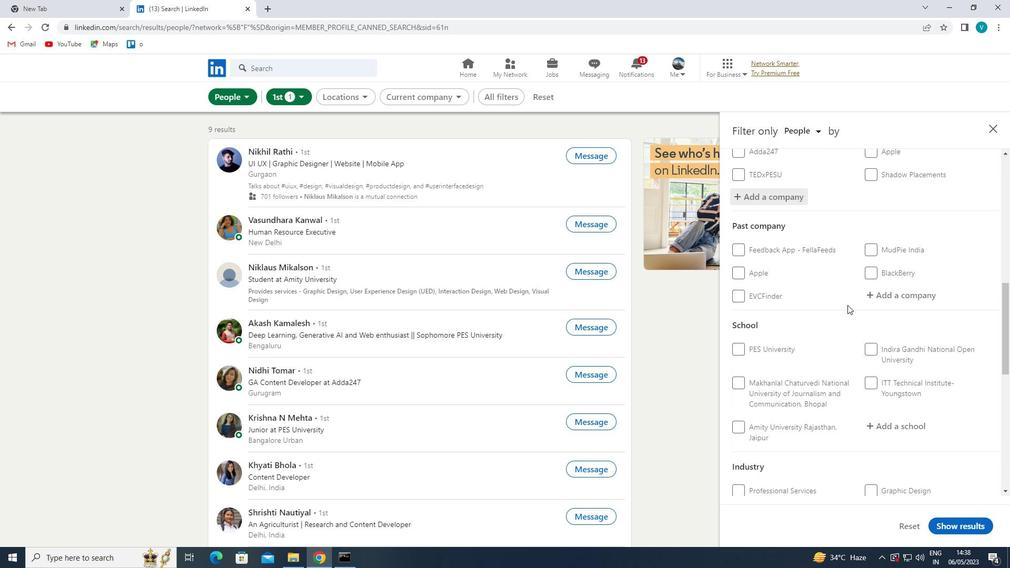 
Action: Mouse moved to (894, 324)
Screenshot: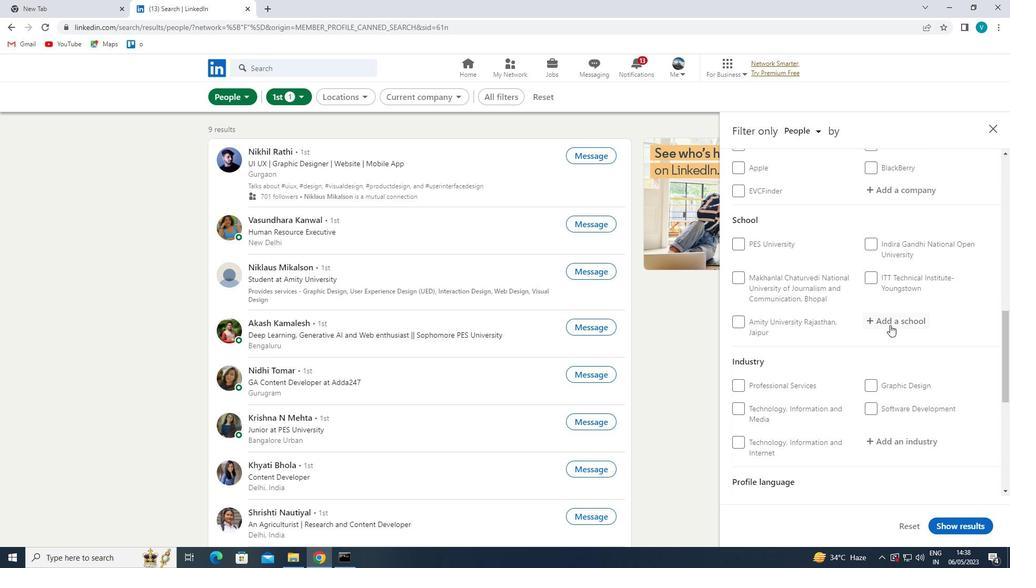 
Action: Mouse pressed left at (894, 324)
Screenshot: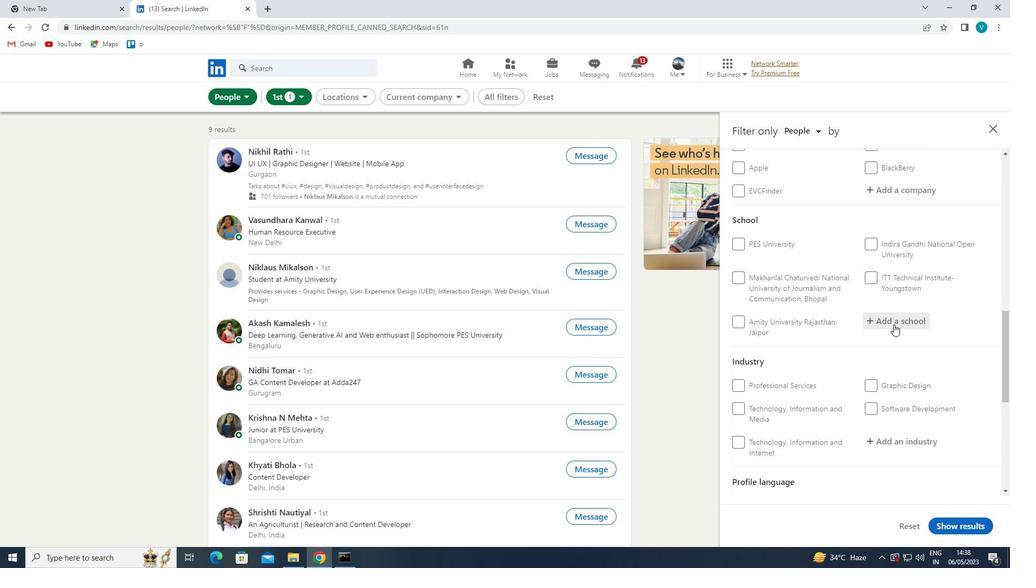
Action: Mouse moved to (890, 325)
Screenshot: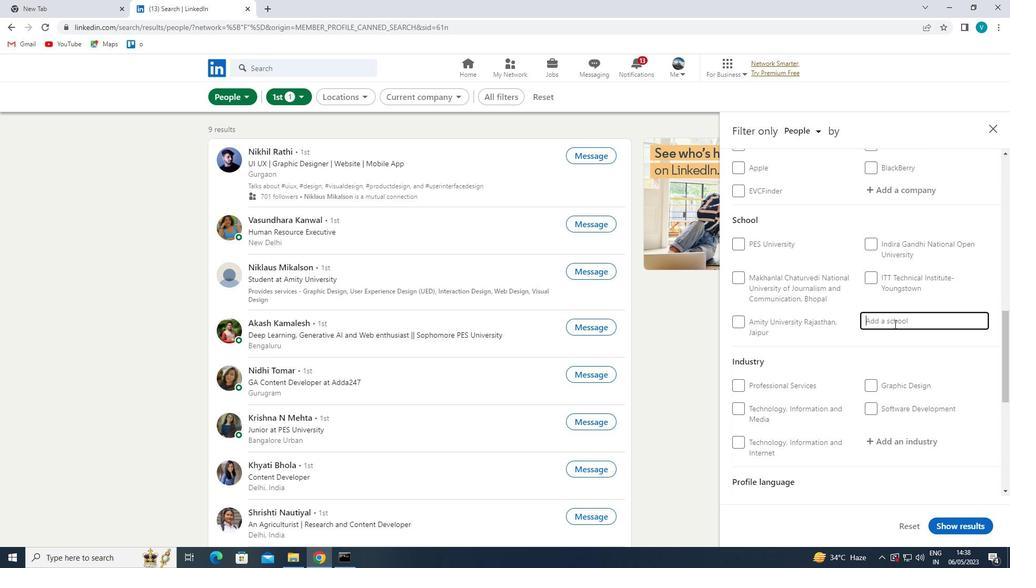 
Action: Key pressed <Key.shift>
Screenshot: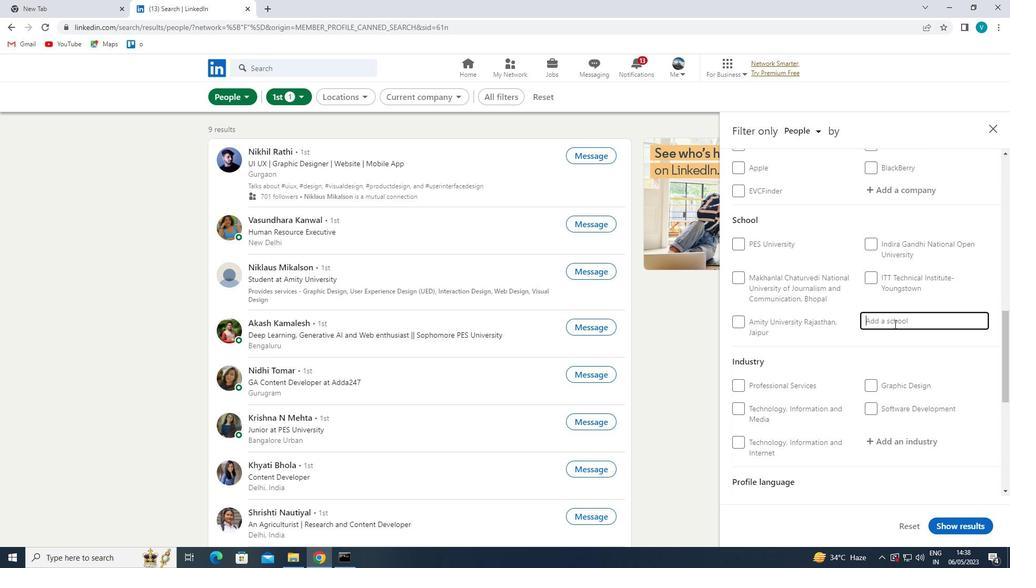 
Action: Mouse moved to (812, 356)
Screenshot: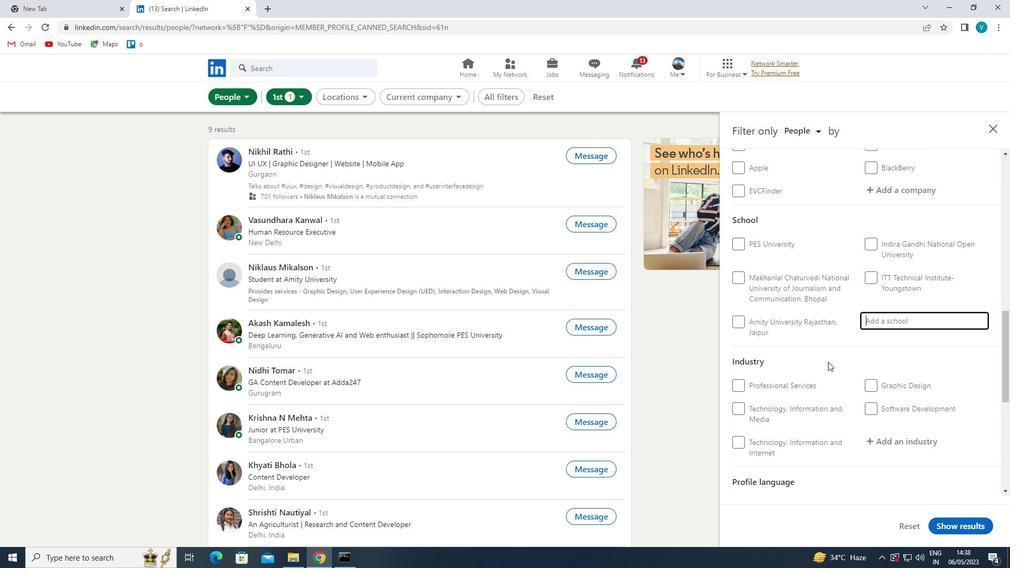 
Action: Key pressed INSTITUTE
Screenshot: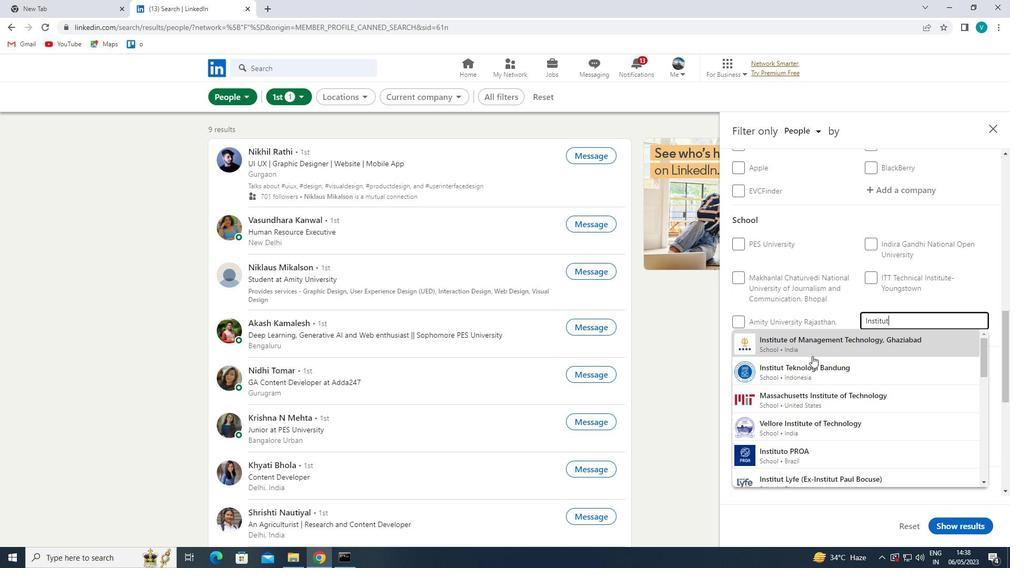 
Action: Mouse moved to (812, 355)
Screenshot: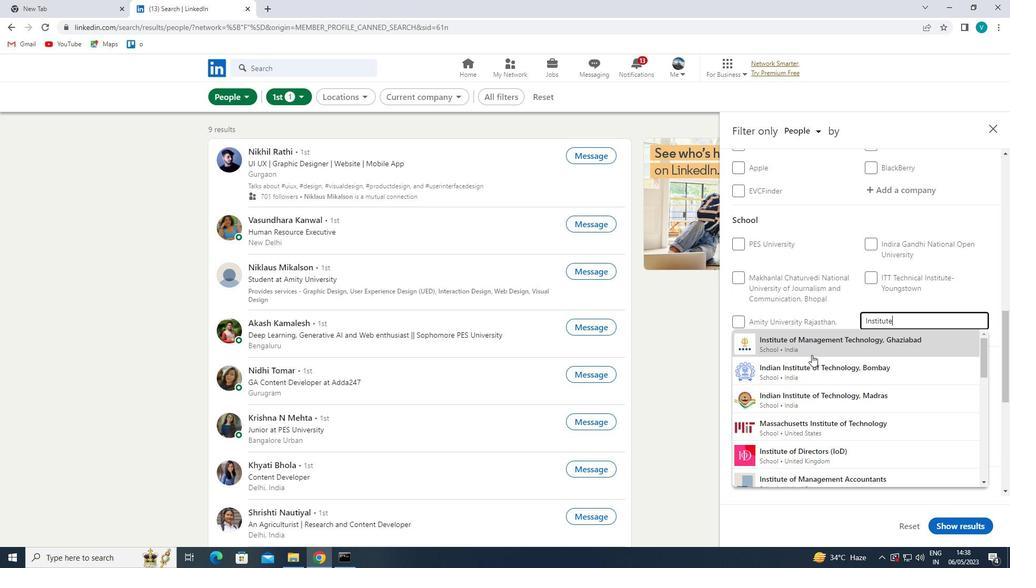 
Action: Key pressed <Key.space>OF<Key.space><Key.shift>MARKETING<Key.space>AND<Key.space><Key.shift>MANAGEMEN<Key.space>
Screenshot: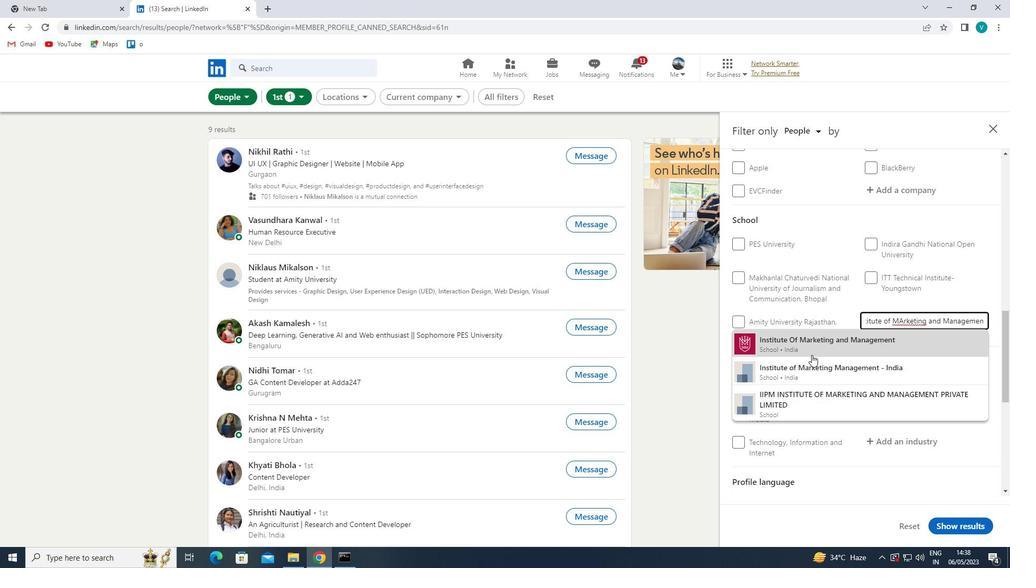 
Action: Mouse moved to (812, 353)
Screenshot: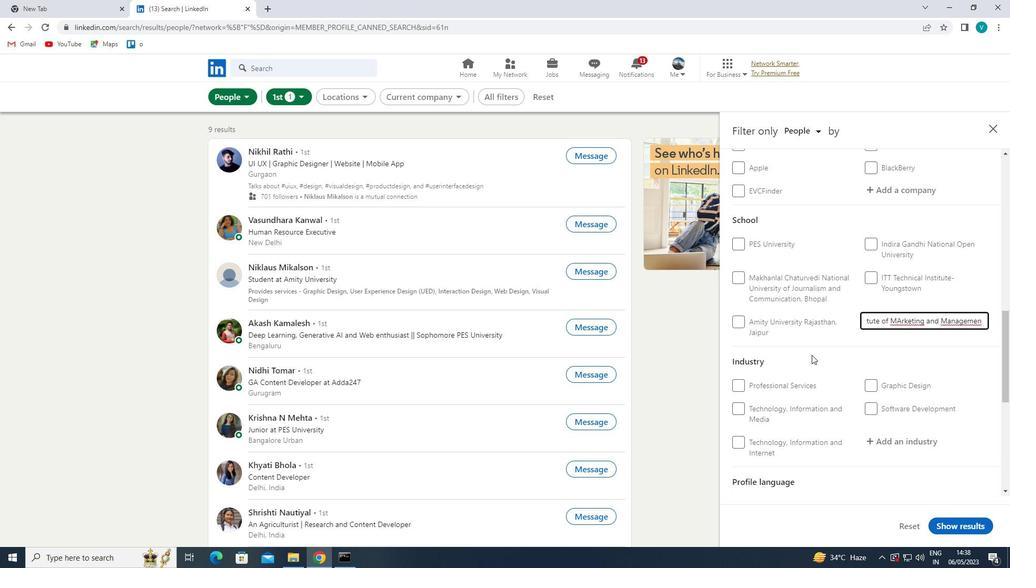 
Action: Key pressed <Key.backspace>
Screenshot: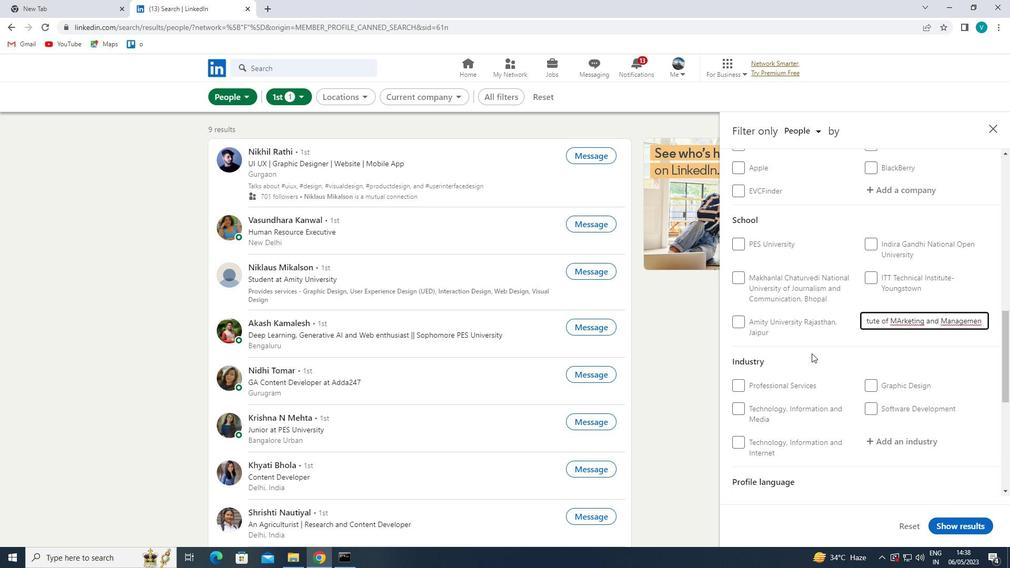 
Action: Mouse pressed left at (812, 353)
Screenshot: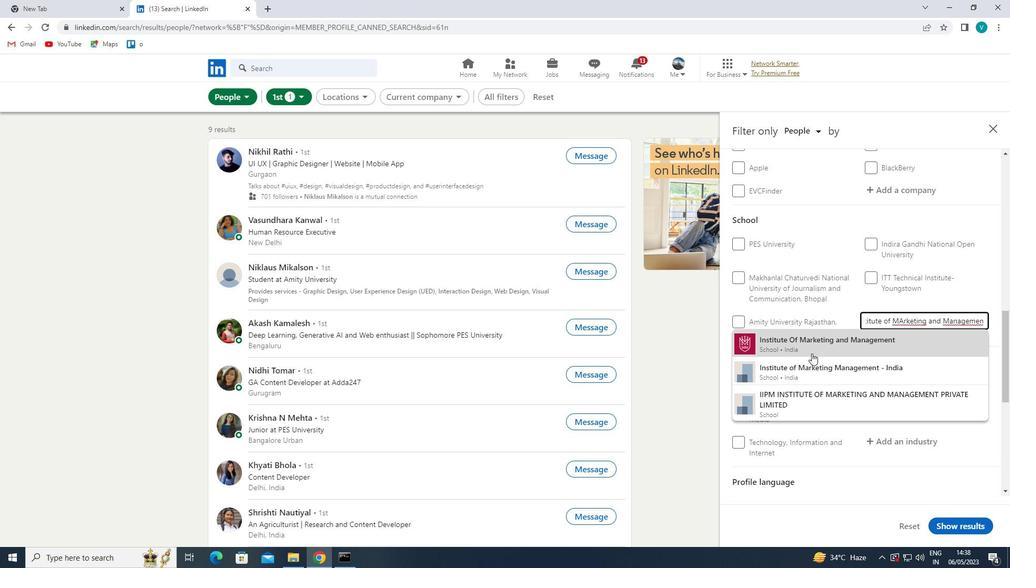 
Action: Mouse moved to (850, 329)
Screenshot: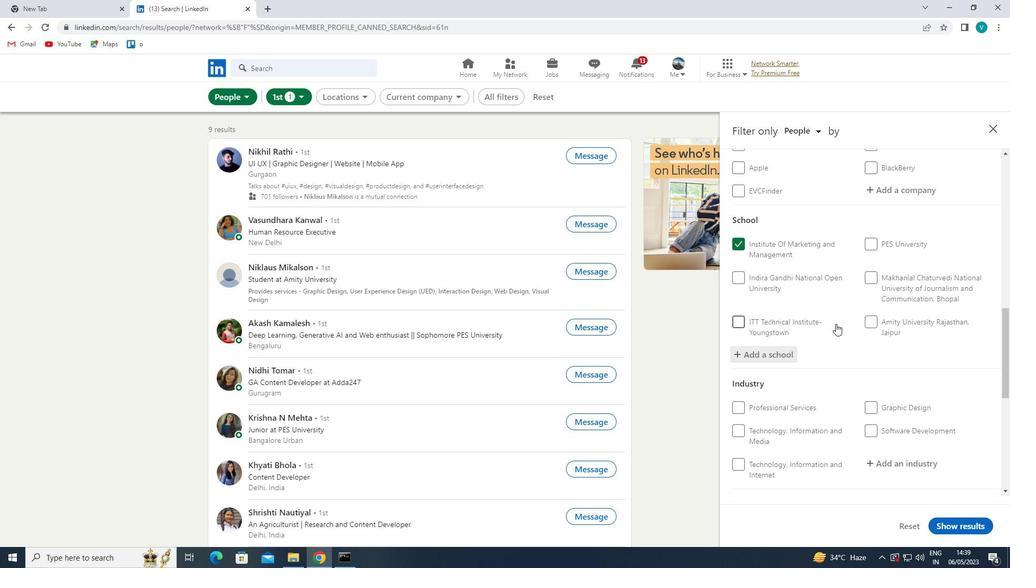 
Action: Mouse scrolled (850, 328) with delta (0, 0)
Screenshot: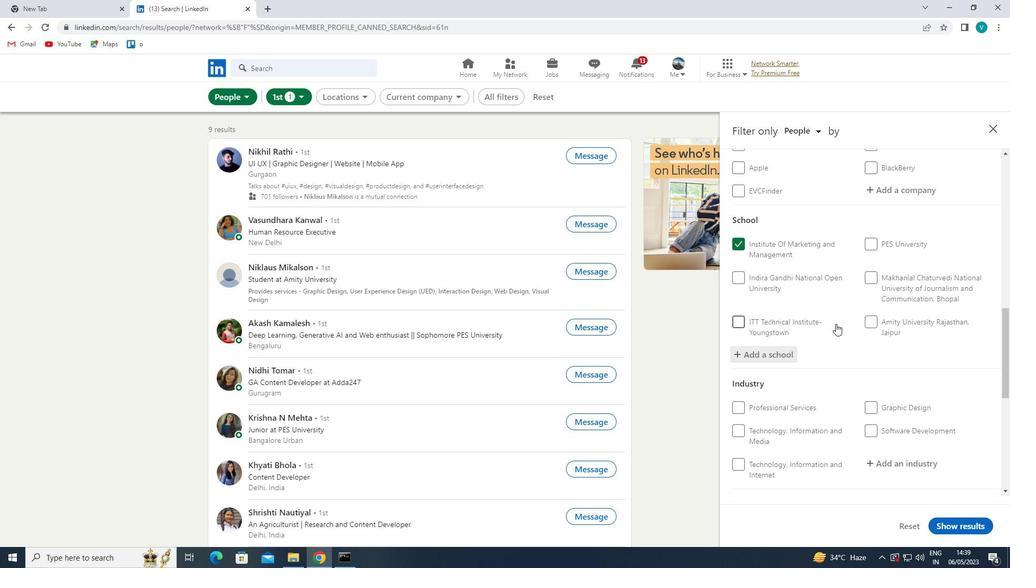 
Action: Mouse moved to (853, 330)
Screenshot: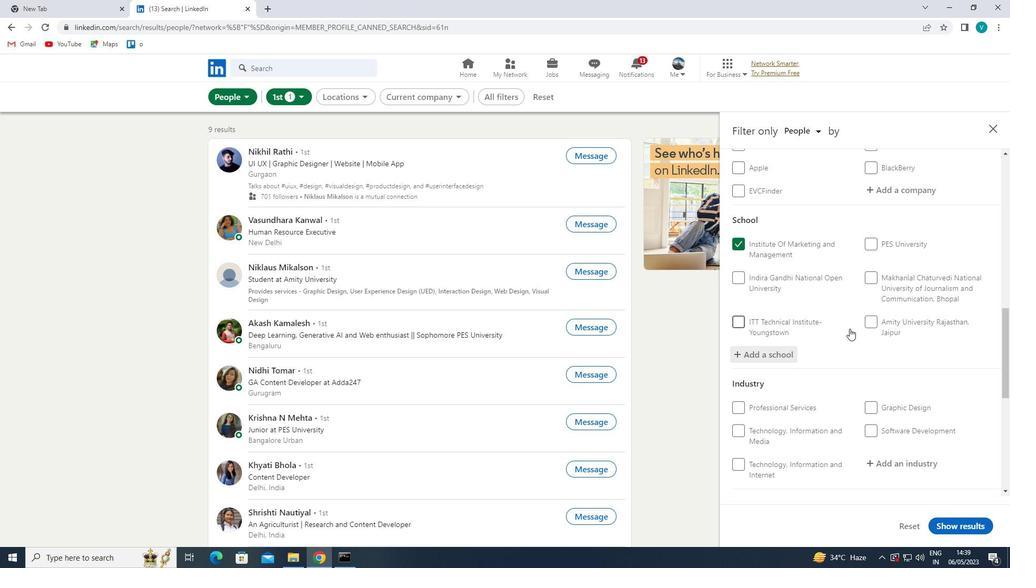 
Action: Mouse scrolled (853, 330) with delta (0, 0)
Screenshot: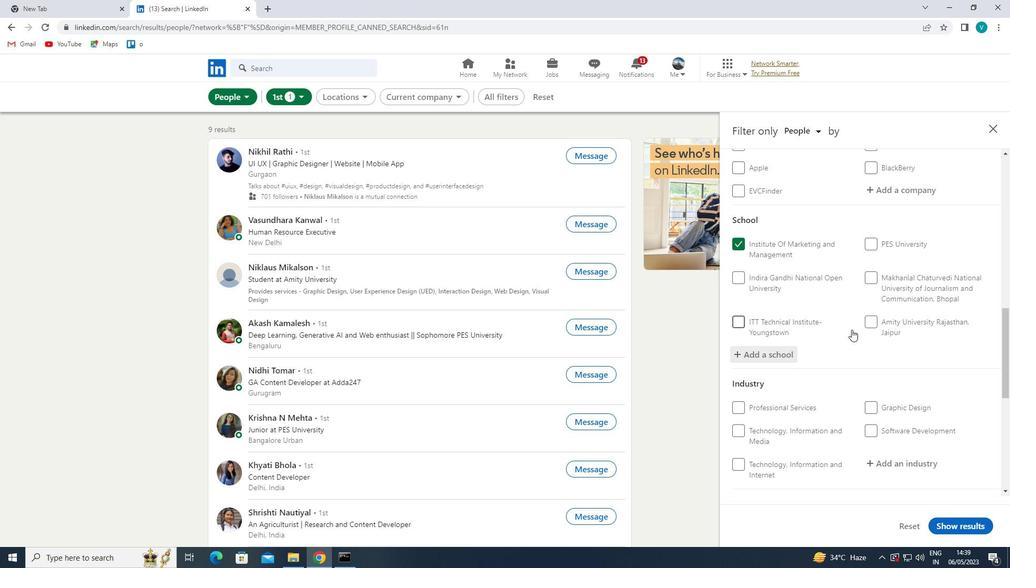 
Action: Mouse moved to (854, 331)
Screenshot: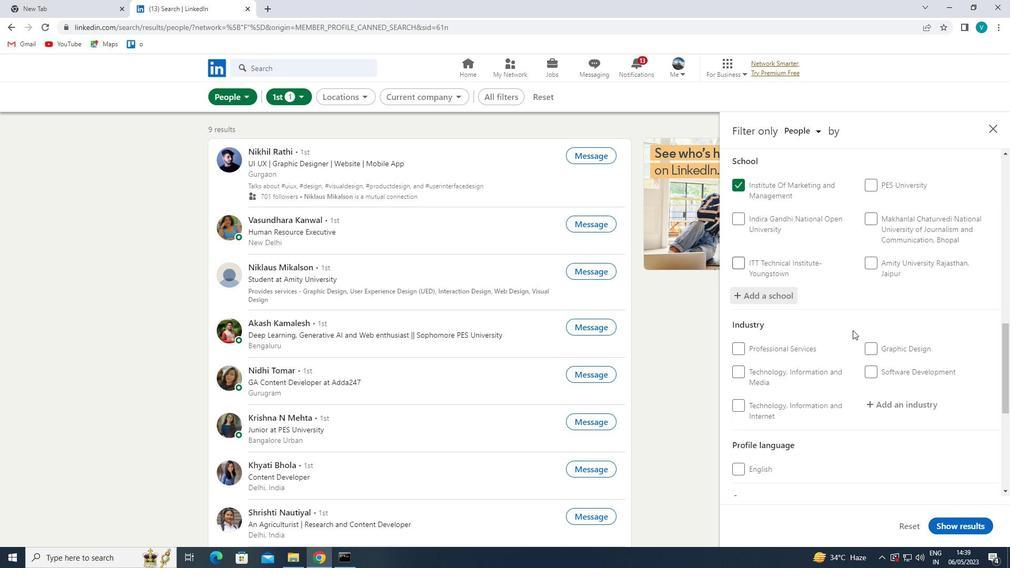 
Action: Mouse scrolled (854, 330) with delta (0, 0)
Screenshot: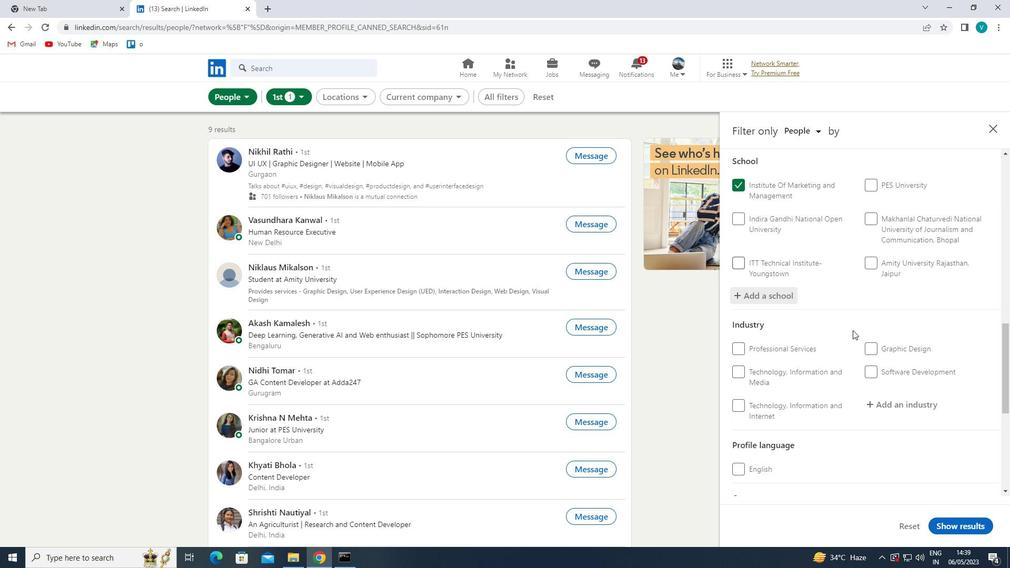 
Action: Mouse moved to (906, 305)
Screenshot: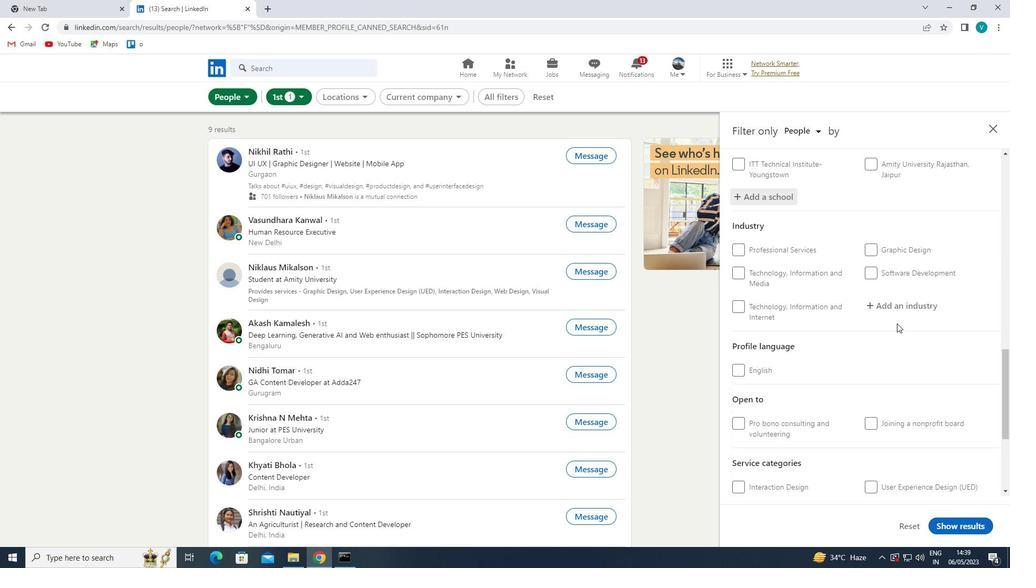 
Action: Mouse pressed left at (906, 305)
Screenshot: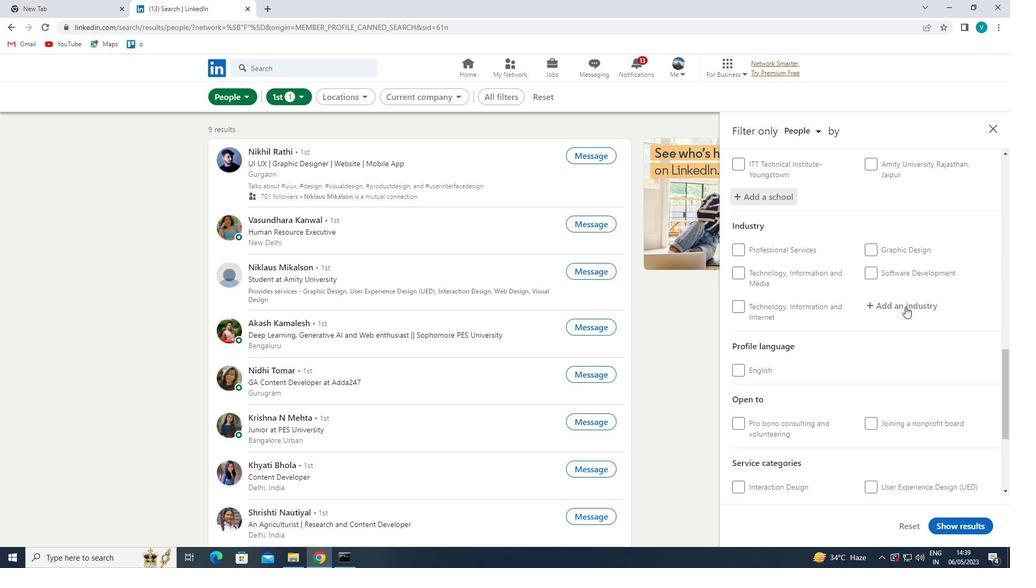
Action: Mouse moved to (796, 239)
Screenshot: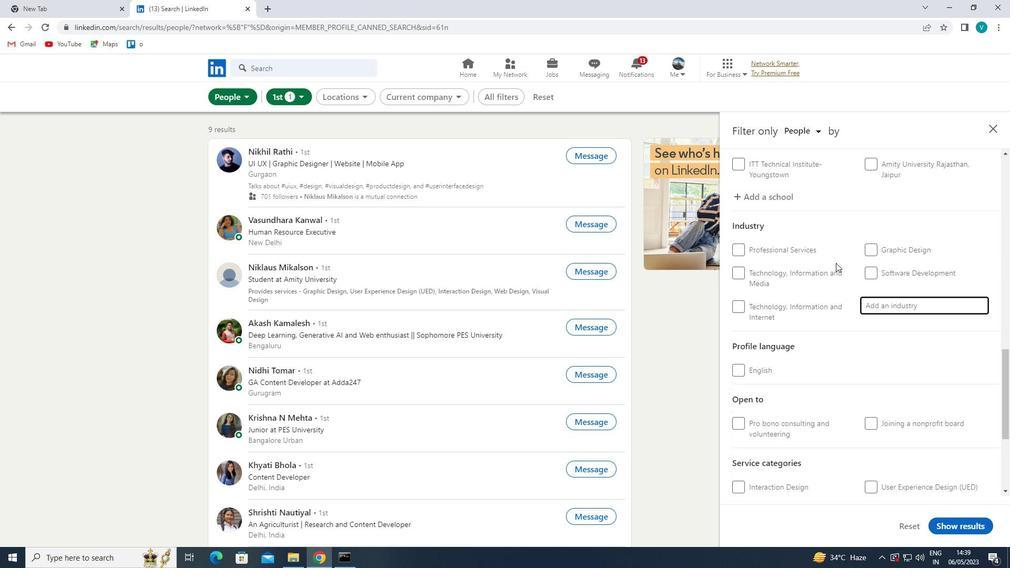 
Action: Key pressed <Key.shift>
Screenshot: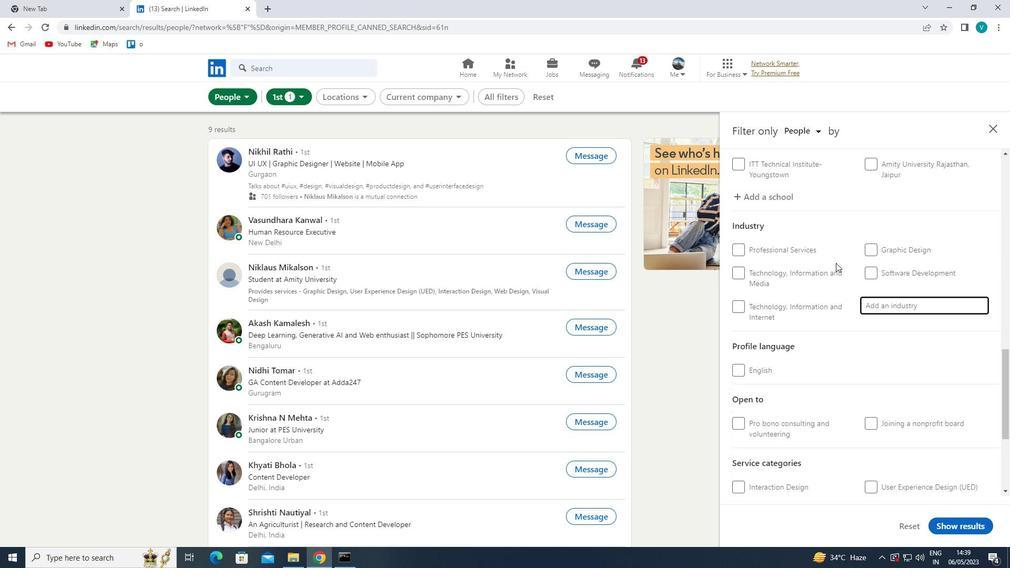 
Action: Mouse moved to (788, 234)
Screenshot: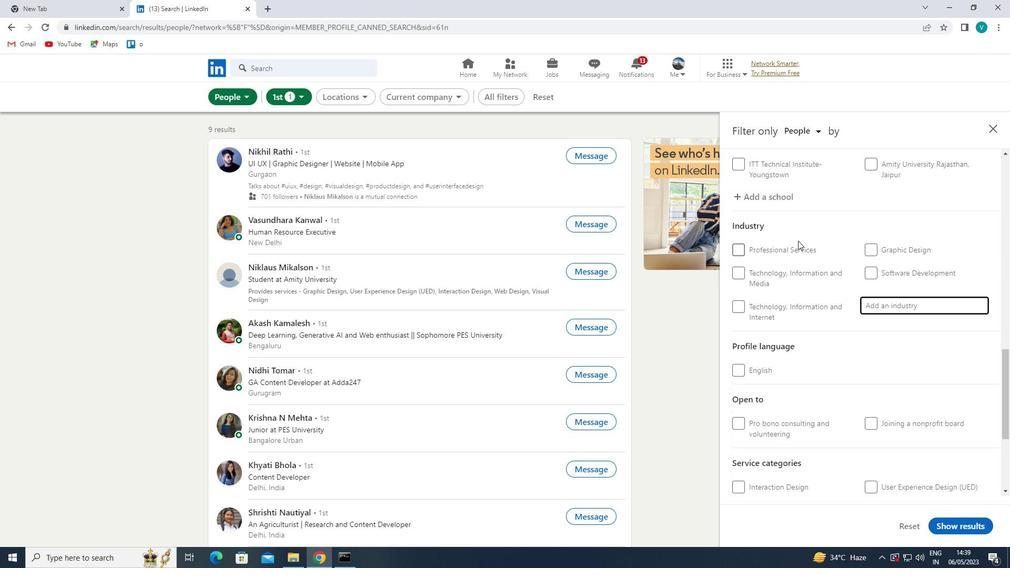 
Action: Key pressed DESKTOP<Key.space><Key.shift>COMPUT
Screenshot: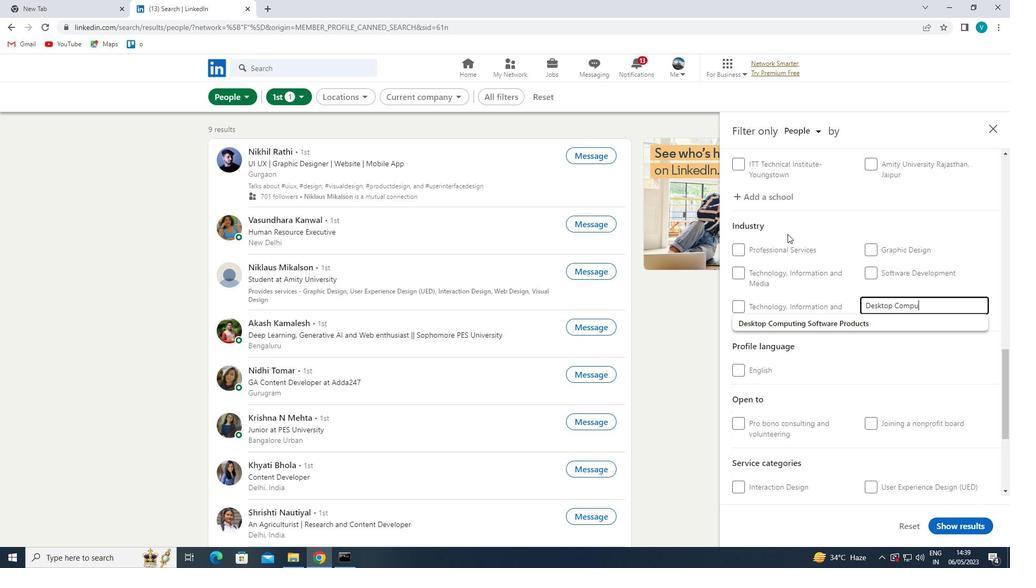 
Action: Mouse moved to (838, 317)
Screenshot: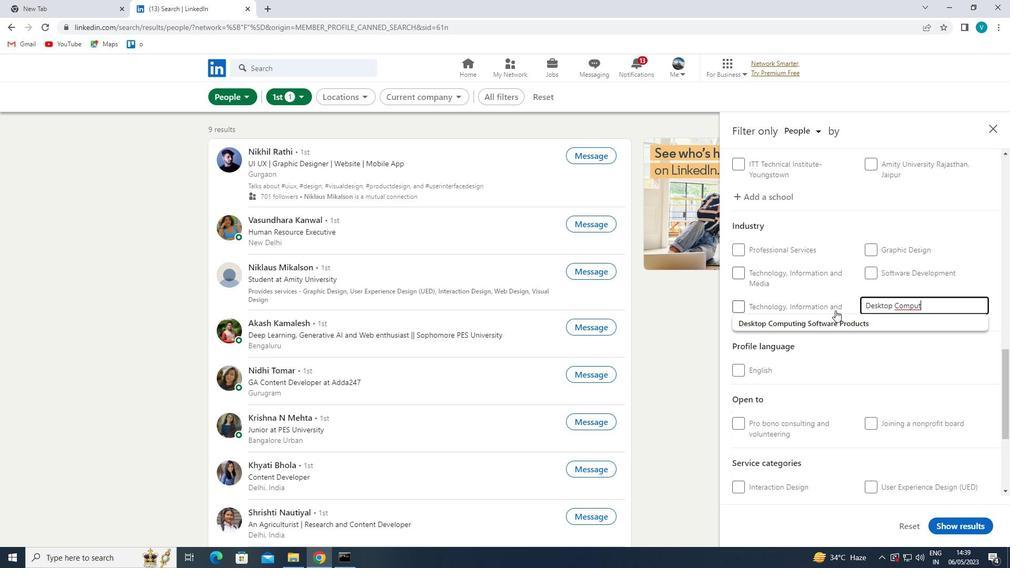 
Action: Mouse pressed left at (838, 317)
Screenshot: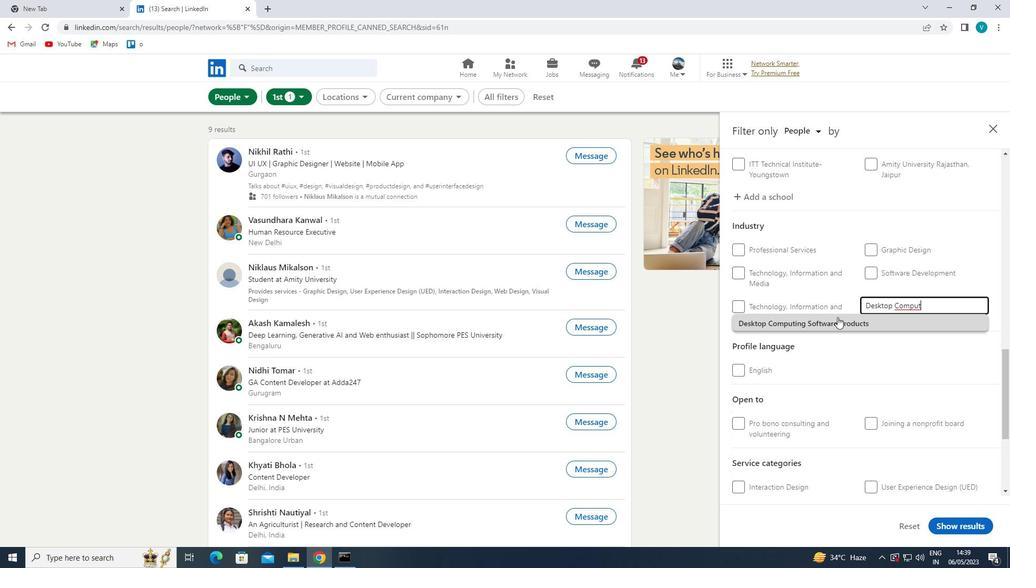 
Action: Mouse moved to (846, 323)
Screenshot: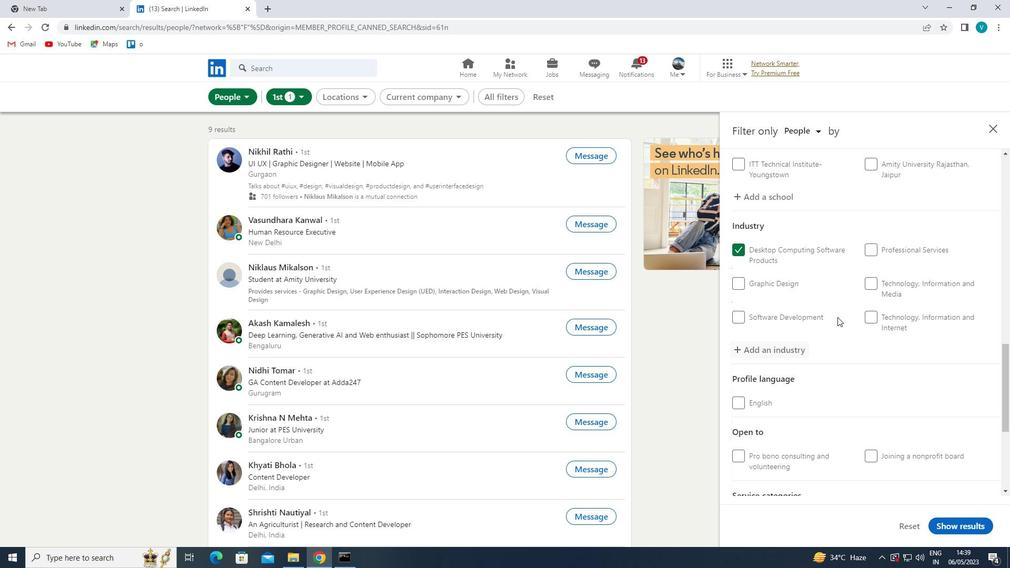 
Action: Mouse scrolled (846, 322) with delta (0, 0)
Screenshot: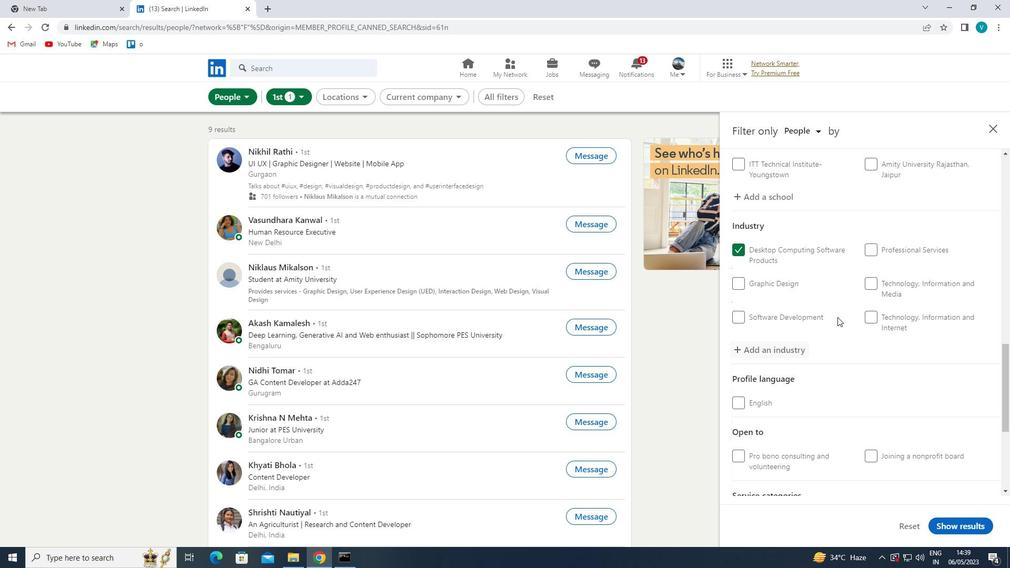 
Action: Mouse moved to (854, 328)
Screenshot: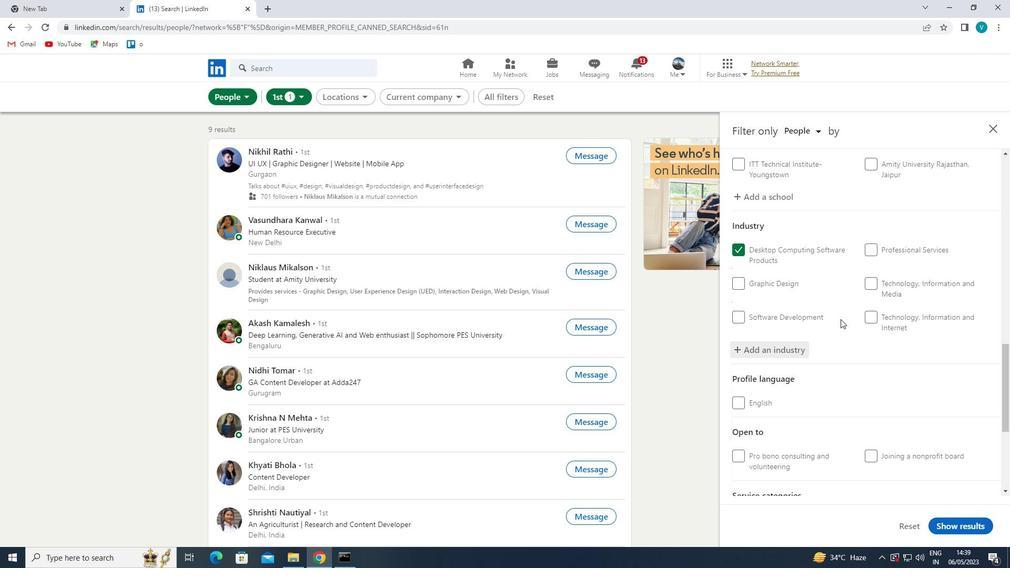 
Action: Mouse scrolled (854, 328) with delta (0, 0)
Screenshot: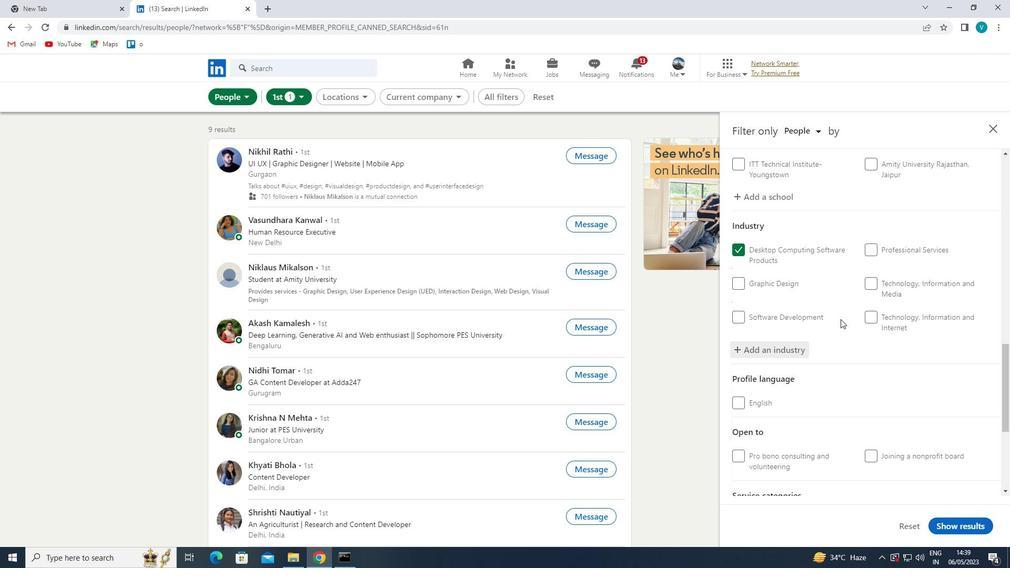 
Action: Mouse moved to (858, 333)
Screenshot: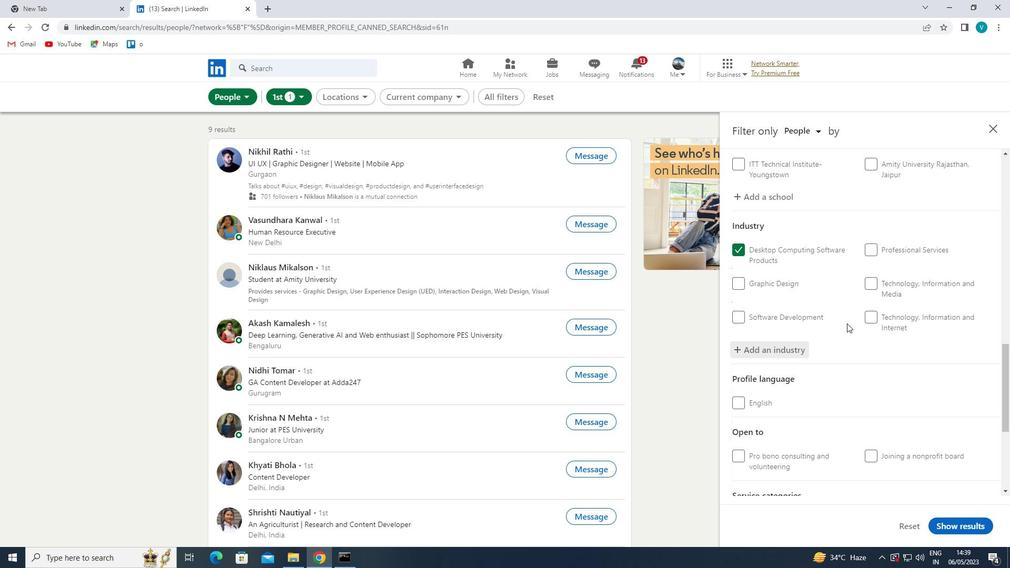 
Action: Mouse scrolled (858, 333) with delta (0, 0)
Screenshot: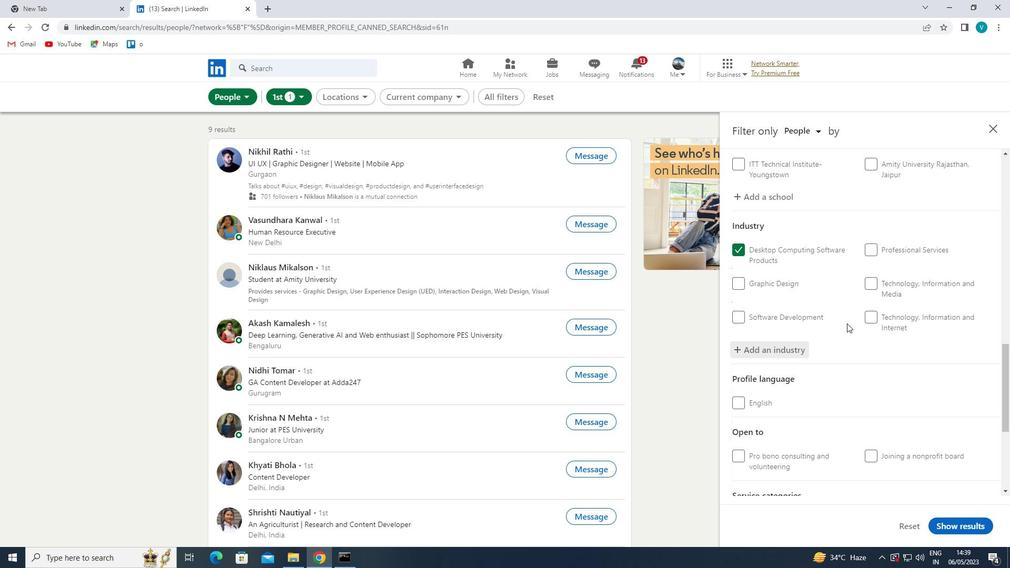 
Action: Mouse moved to (912, 407)
Screenshot: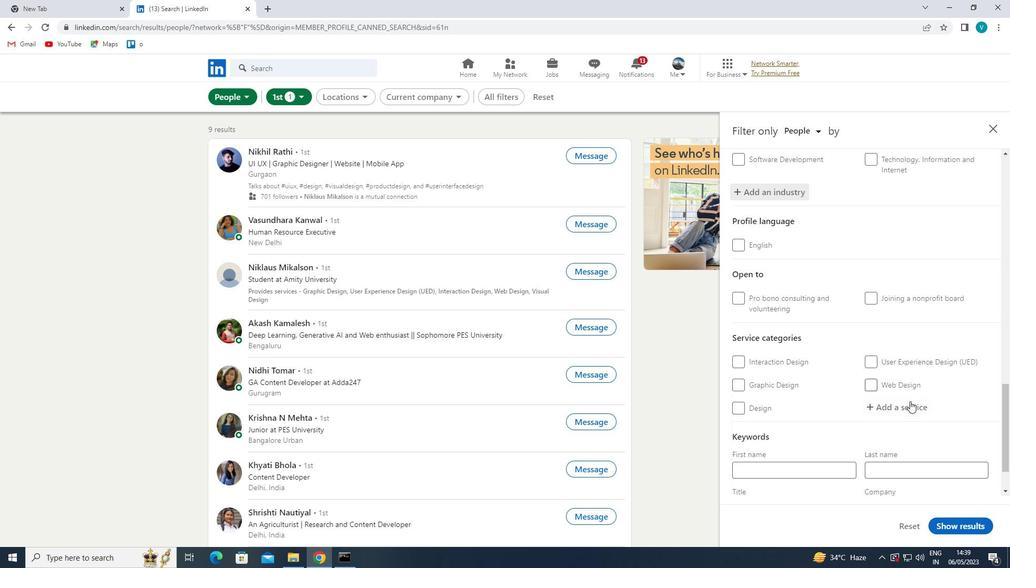 
Action: Mouse pressed left at (912, 407)
Screenshot: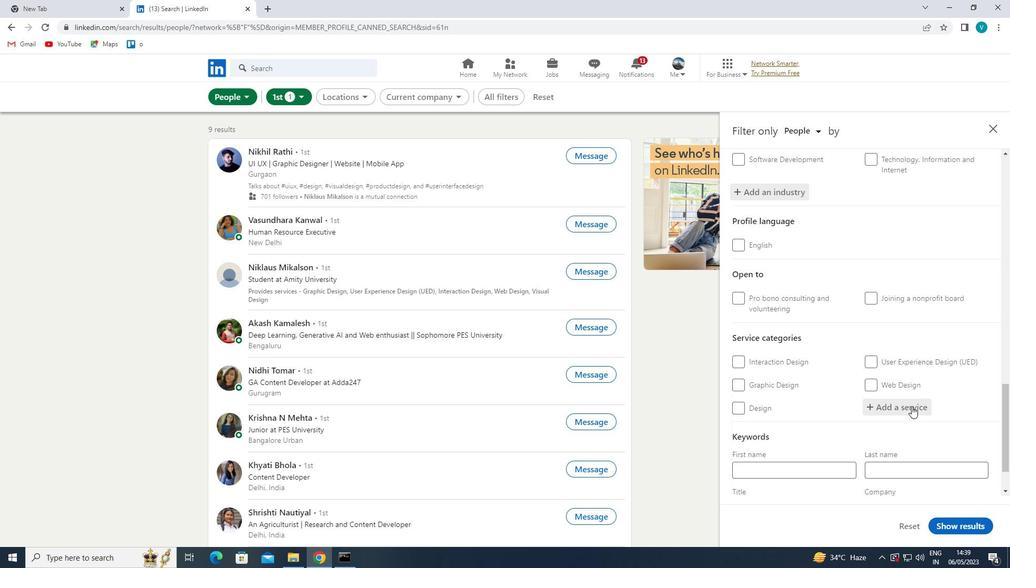
Action: Mouse moved to (811, 344)
Screenshot: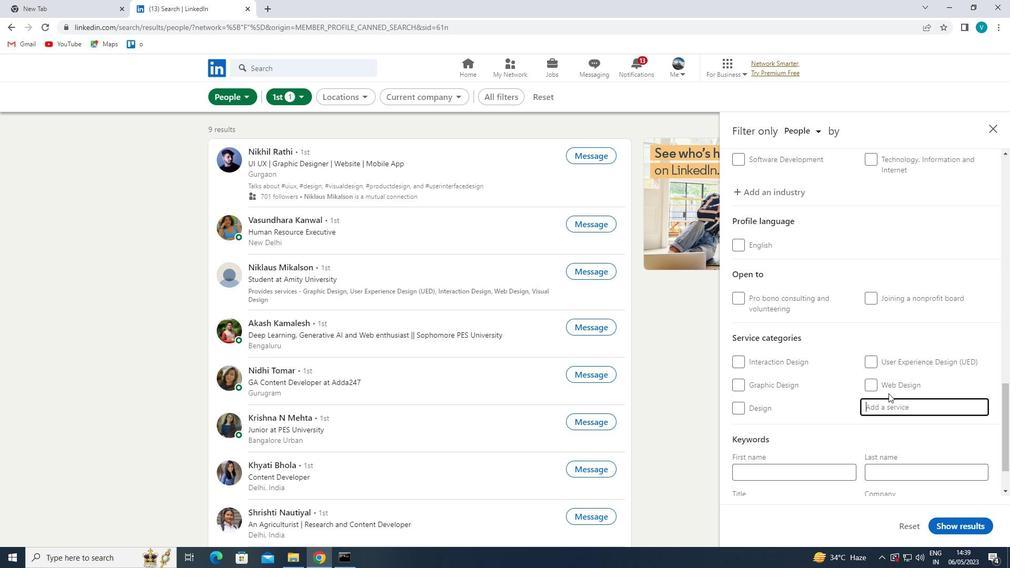 
Action: Key pressed HEAL<Key.backspace>
Screenshot: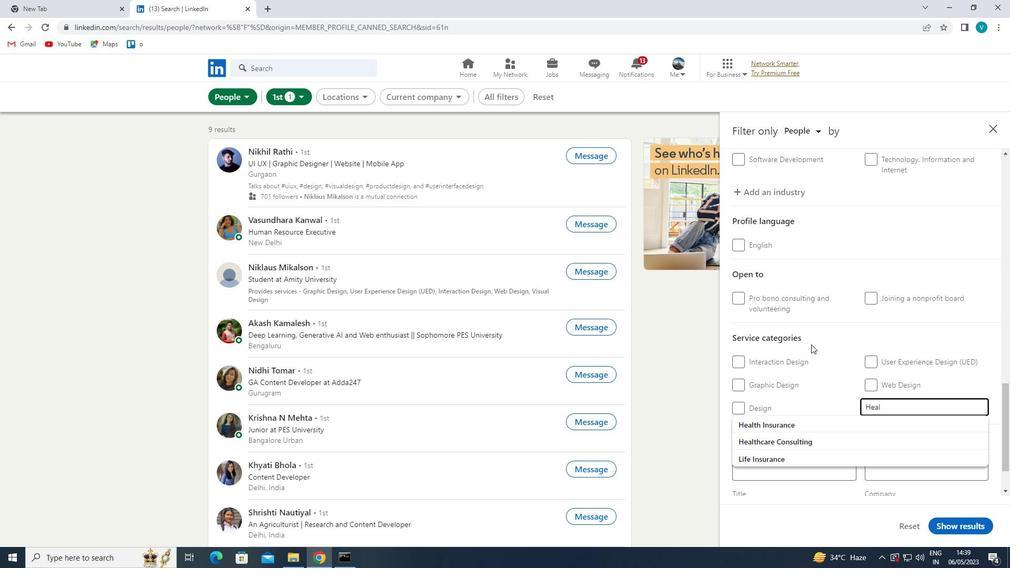 
Action: Mouse moved to (807, 424)
Screenshot: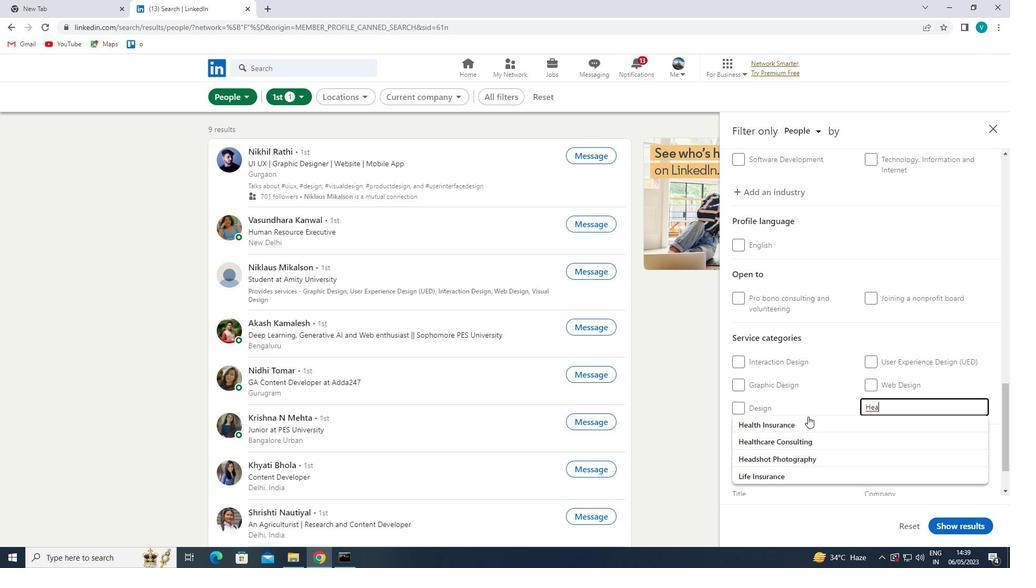 
Action: Mouse pressed left at (807, 424)
Screenshot: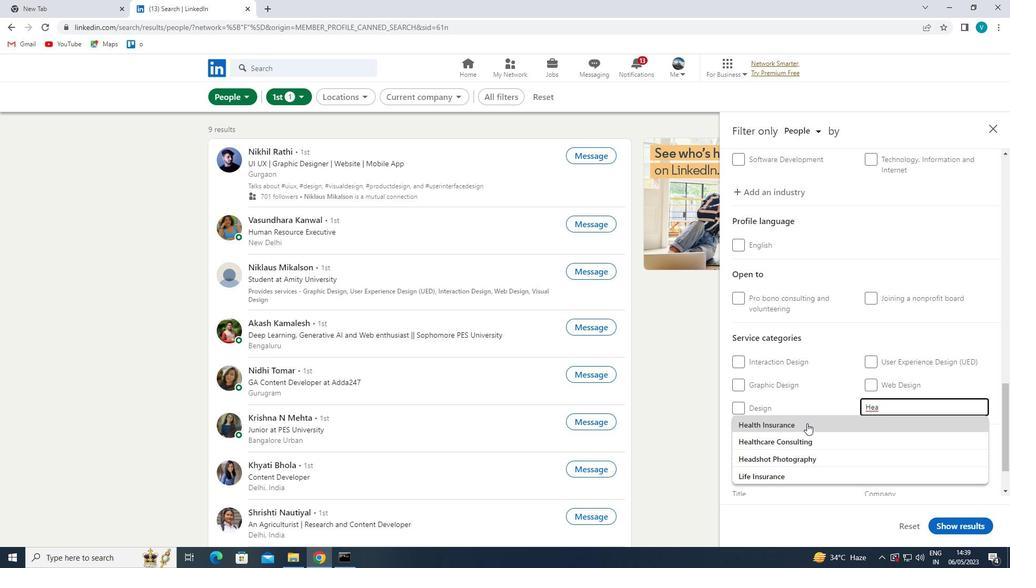 
Action: Mouse moved to (809, 424)
Screenshot: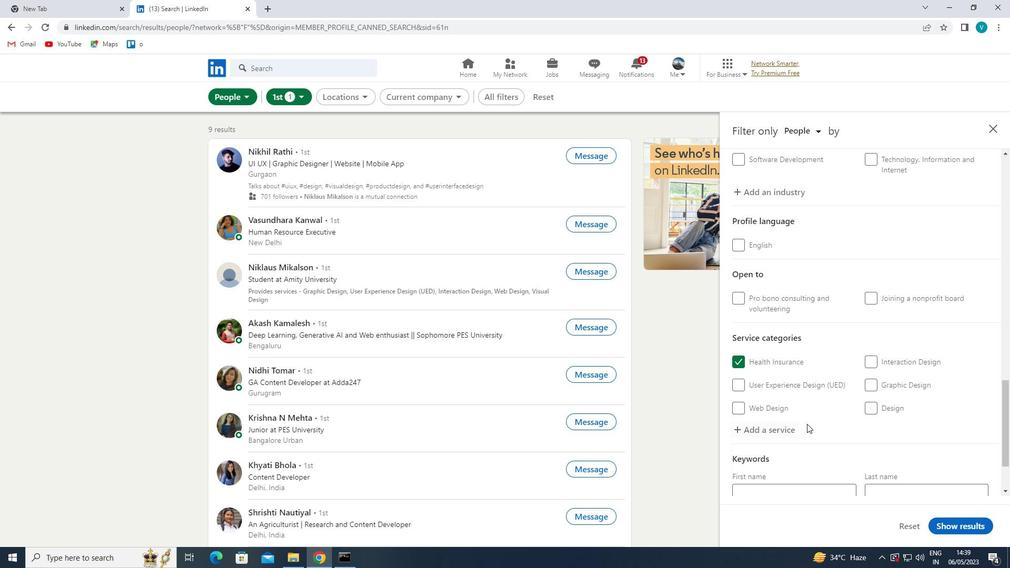 
Action: Mouse scrolled (809, 424) with delta (0, 0)
Screenshot: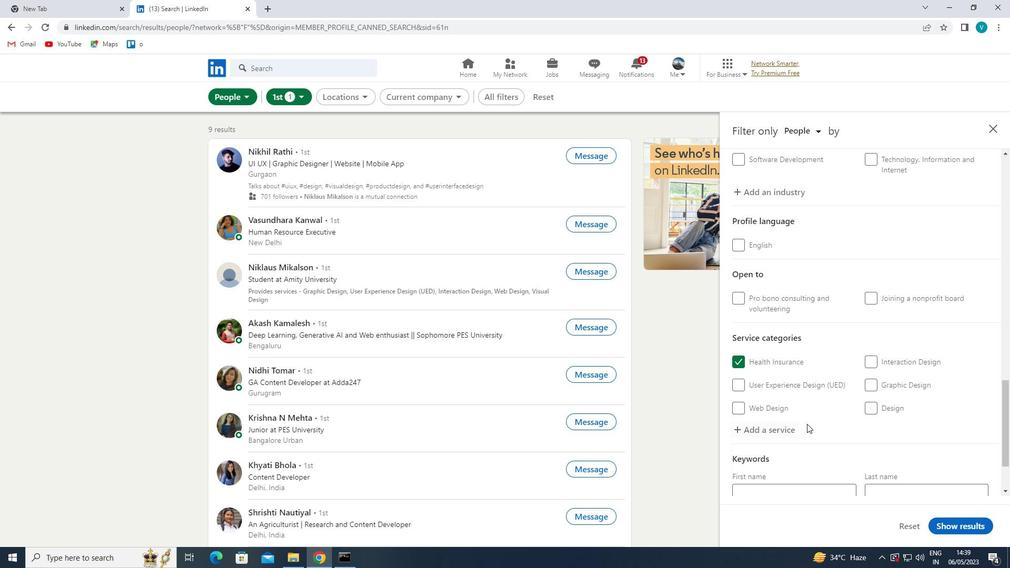 
Action: Mouse moved to (810, 425)
Screenshot: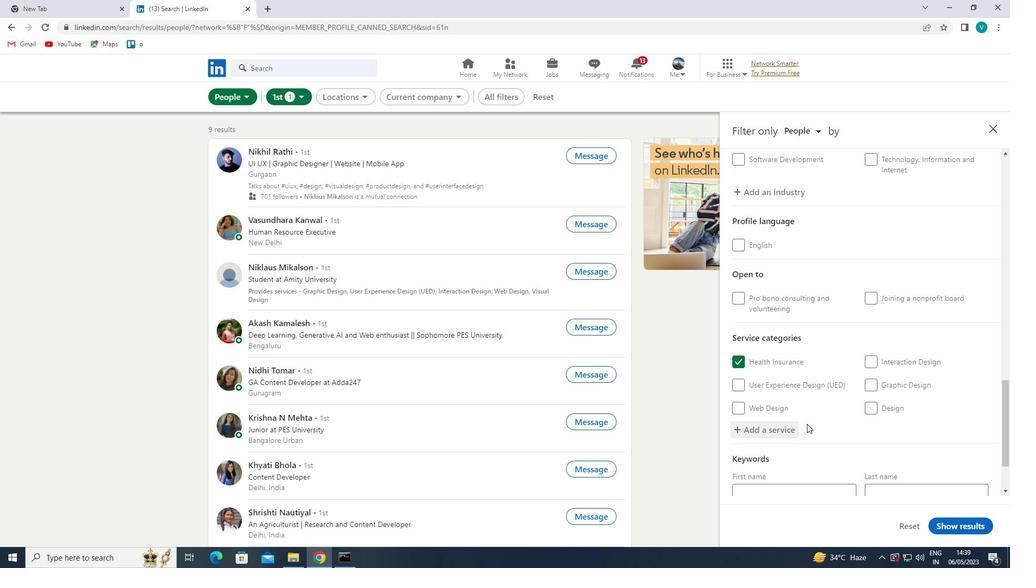 
Action: Mouse scrolled (810, 424) with delta (0, 0)
Screenshot: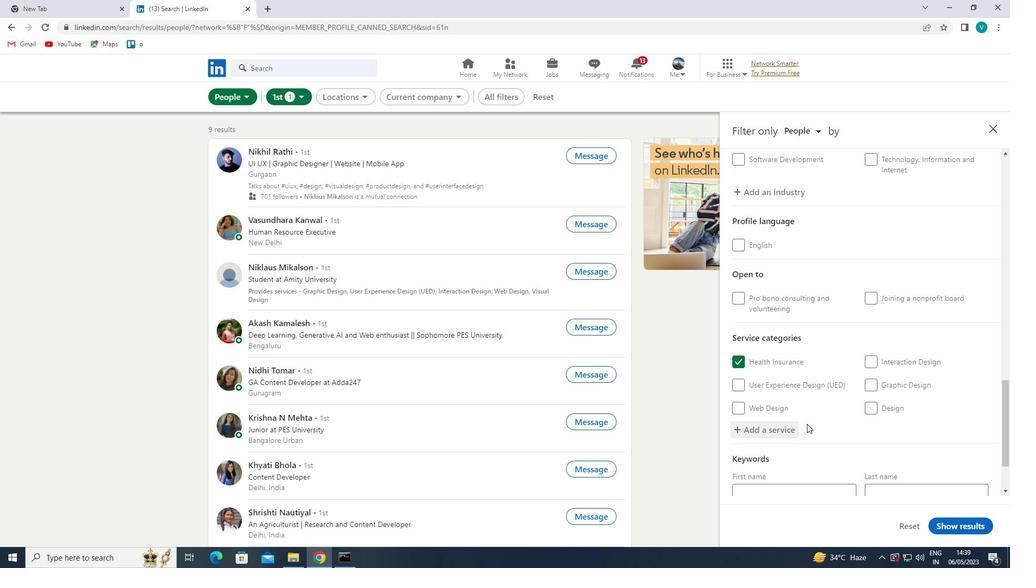 
Action: Mouse moved to (811, 425)
Screenshot: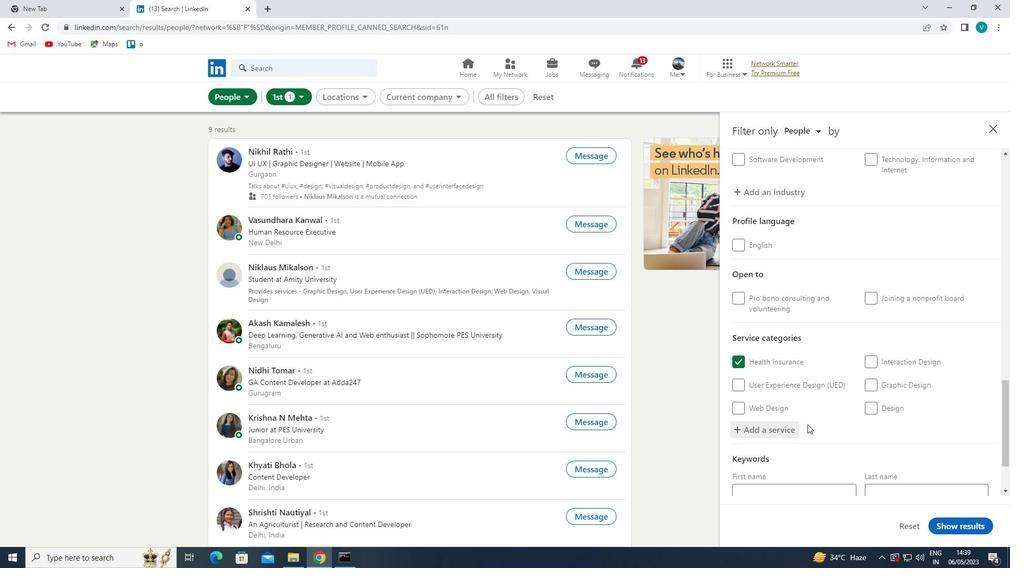 
Action: Mouse scrolled (811, 424) with delta (0, 0)
Screenshot: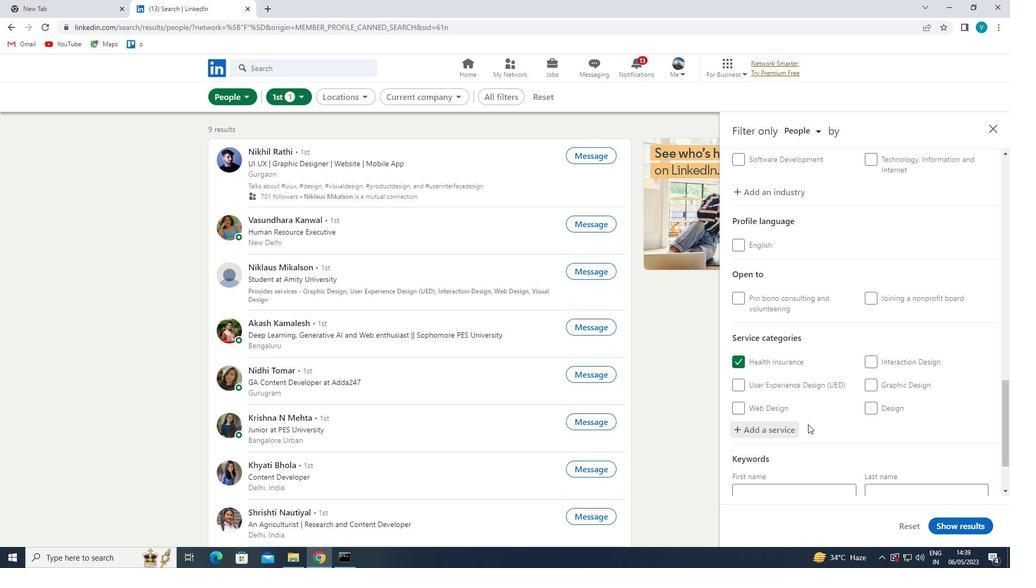
Action: Mouse moved to (811, 425)
Screenshot: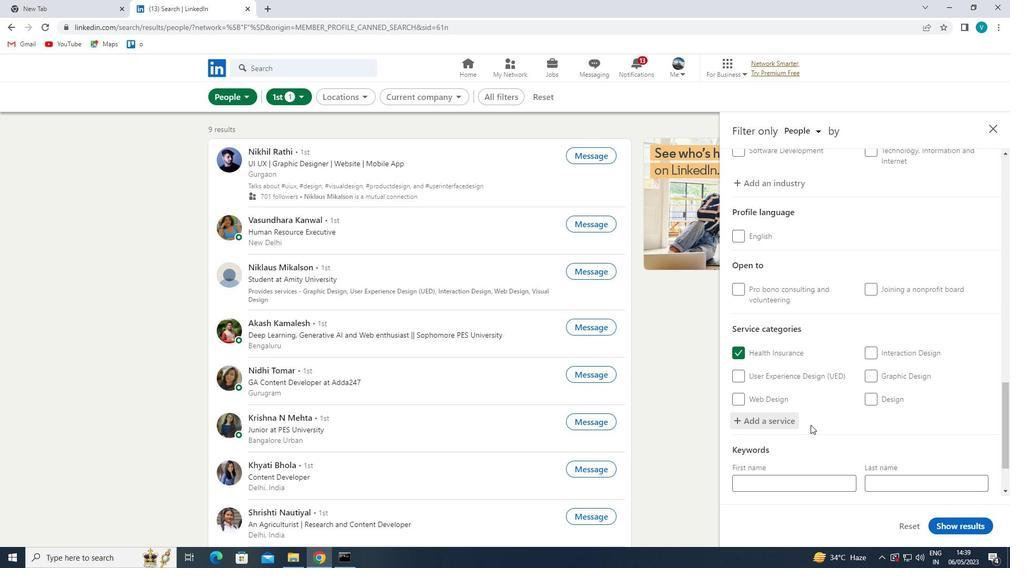 
Action: Mouse scrolled (811, 425) with delta (0, 0)
Screenshot: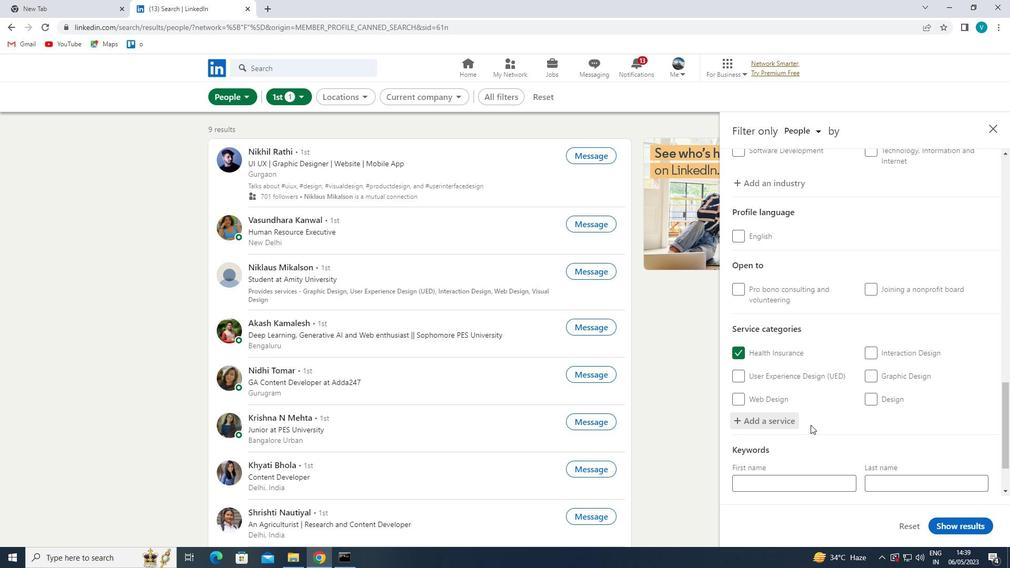 
Action: Mouse moved to (812, 426)
Screenshot: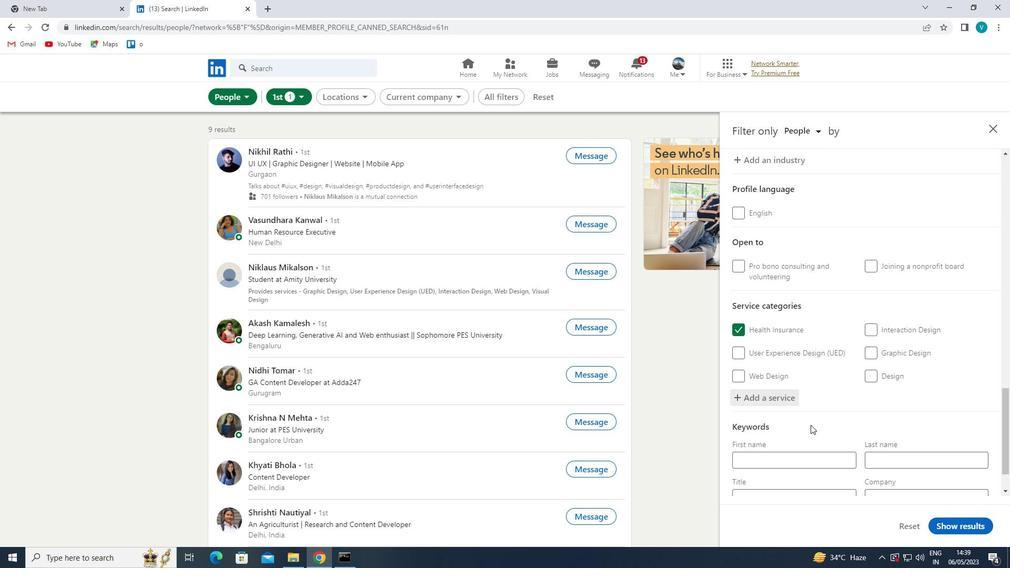 
Action: Mouse scrolled (812, 425) with delta (0, 0)
Screenshot: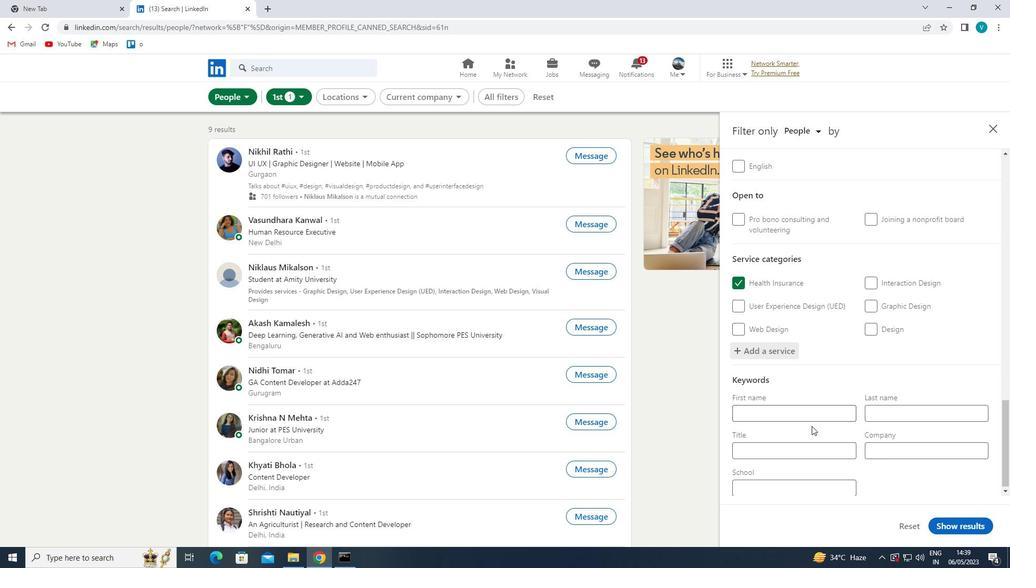 
Action: Mouse moved to (813, 447)
Screenshot: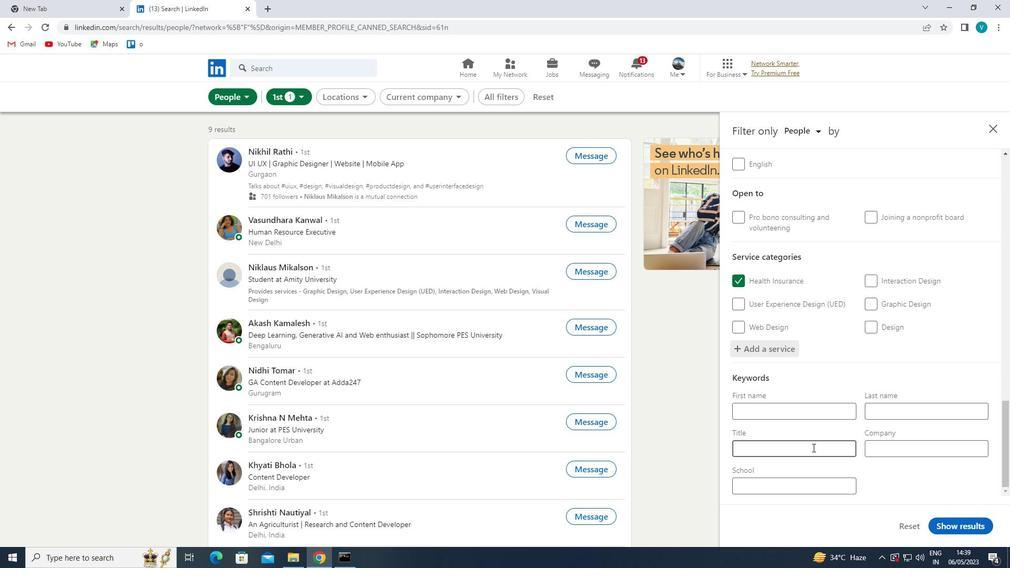 
Action: Mouse pressed left at (813, 447)
Screenshot: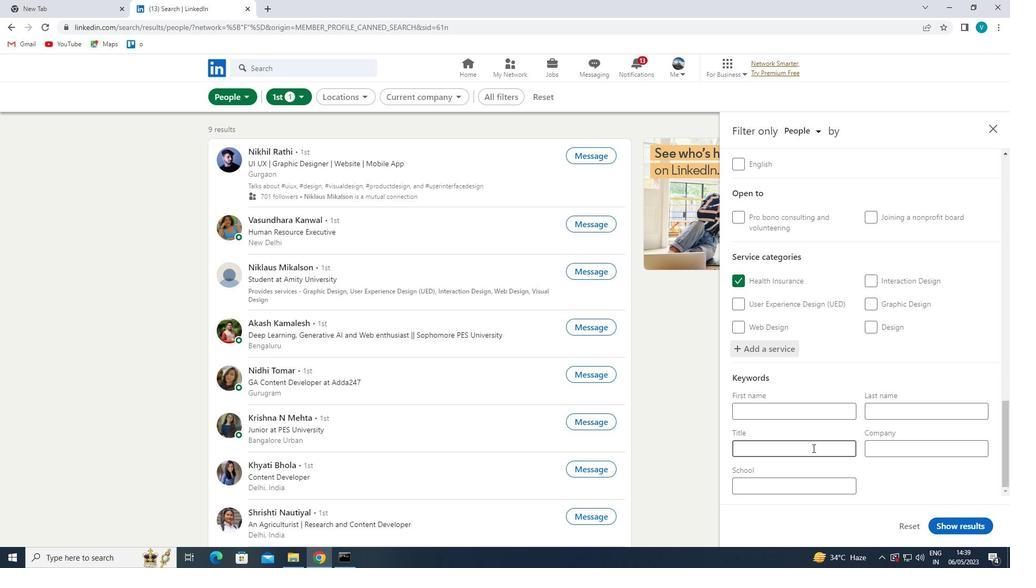 
Action: Mouse moved to (806, 435)
Screenshot: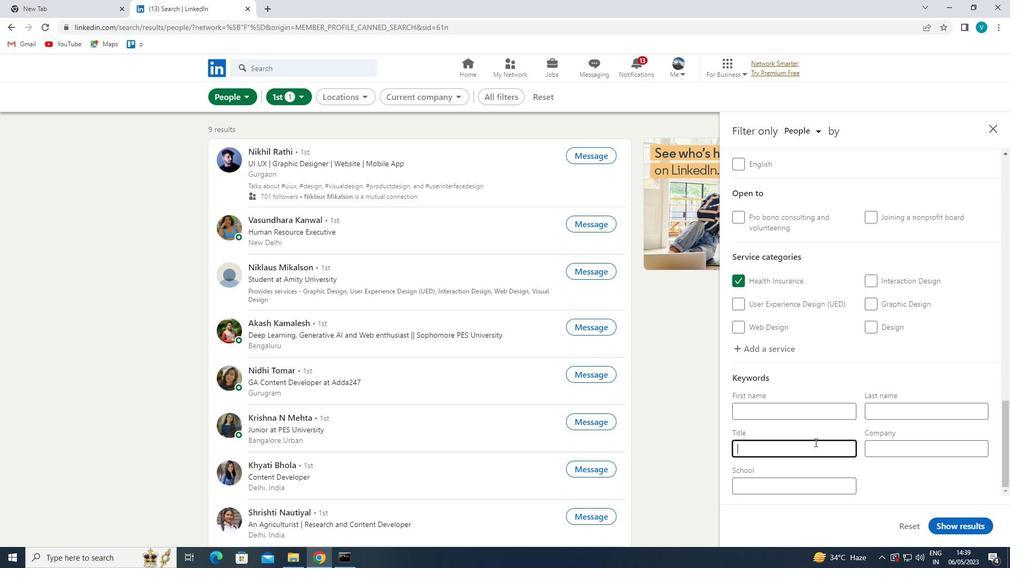 
Action: Key pressed <Key.shift>BIOLOGIST<Key.space>
Screenshot: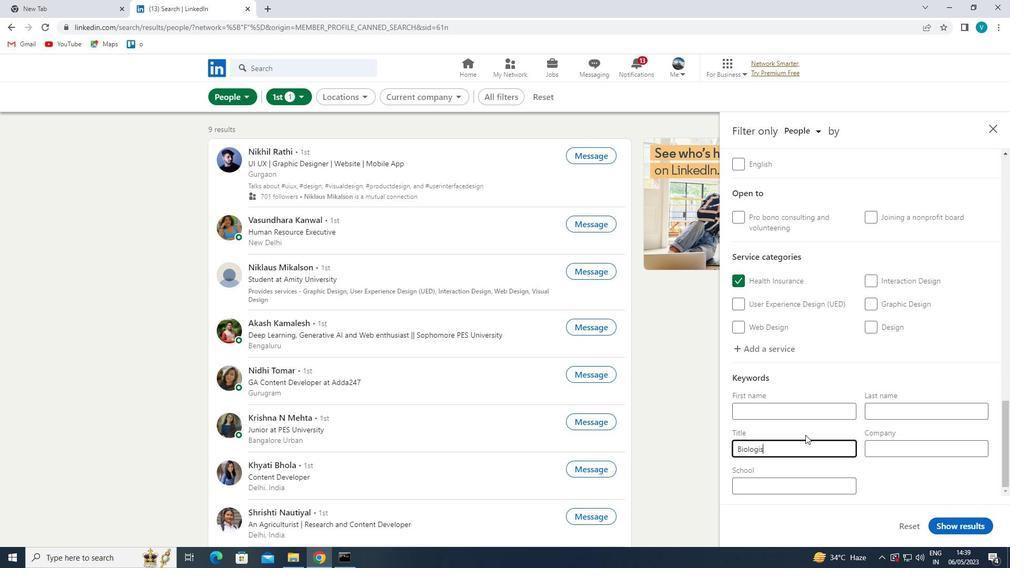 
Action: Mouse moved to (976, 530)
Screenshot: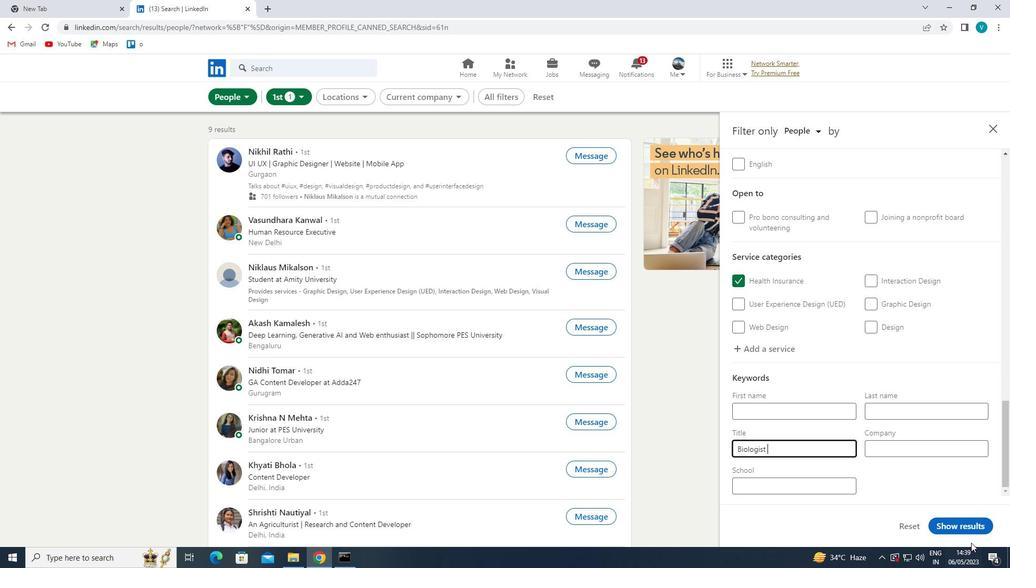 
Action: Mouse pressed left at (976, 530)
Screenshot: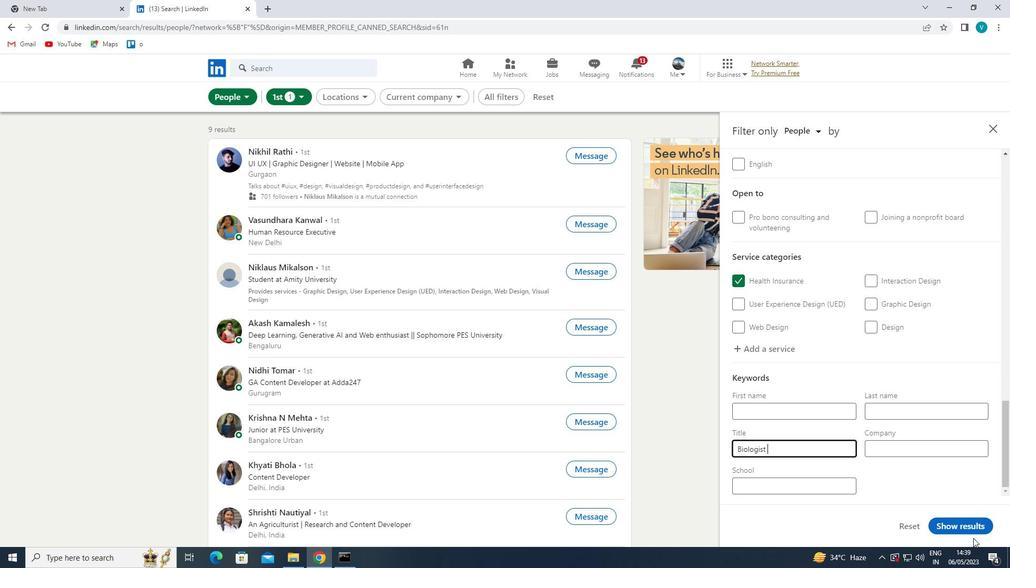 
